 Task: Add a signature Dominique Adams containing Thanks for your assistance, Dominique Adams to email address softage.10@softage.net and add a label Sales projections
Action: Mouse moved to (59, 97)
Screenshot: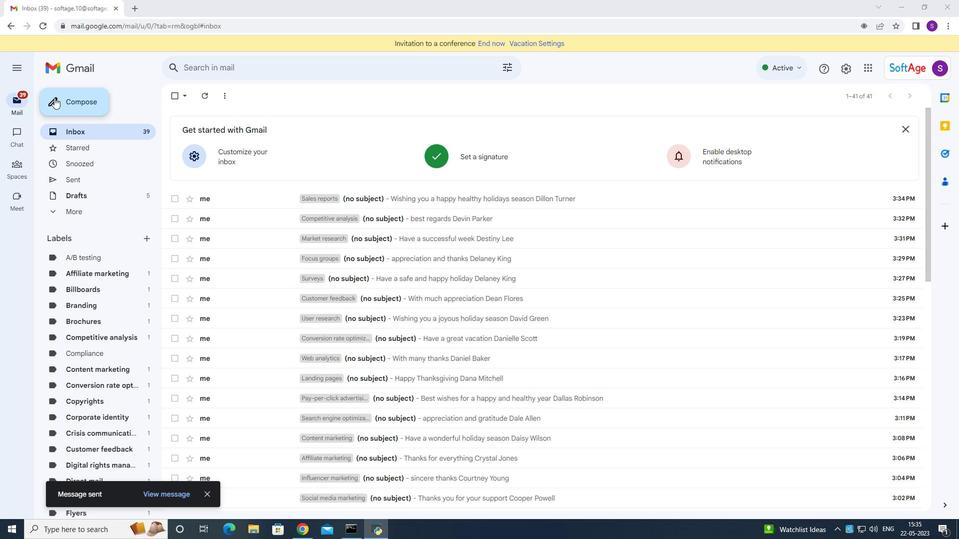 
Action: Mouse pressed left at (59, 97)
Screenshot: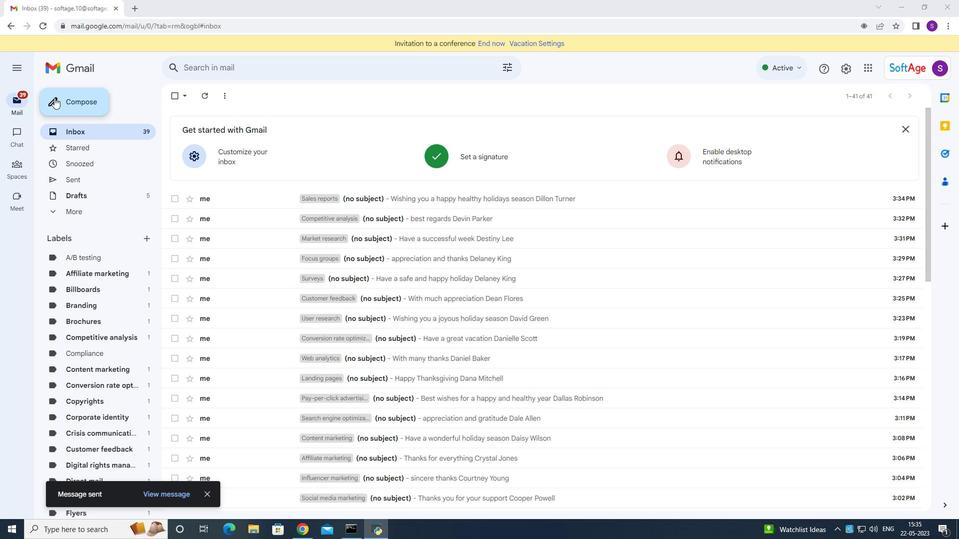 
Action: Mouse moved to (807, 503)
Screenshot: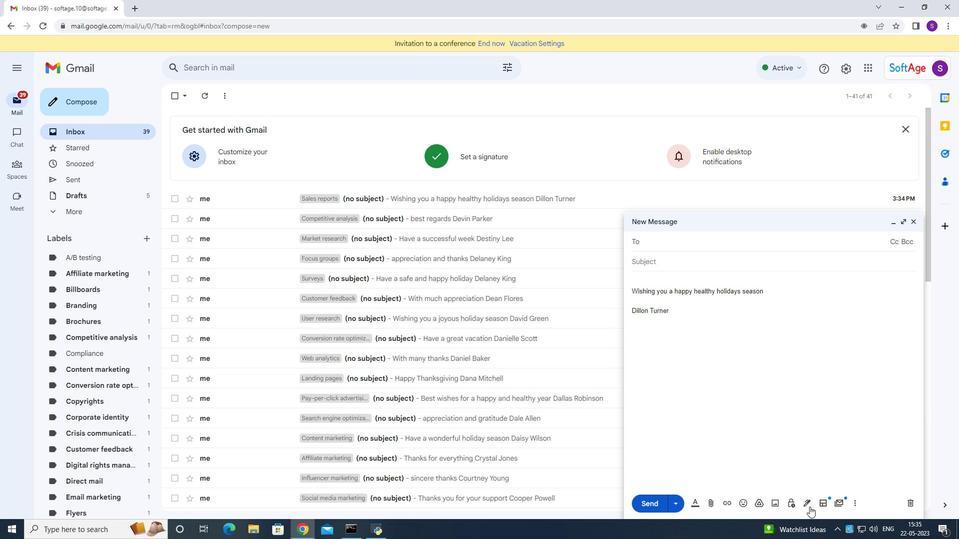
Action: Mouse pressed left at (807, 503)
Screenshot: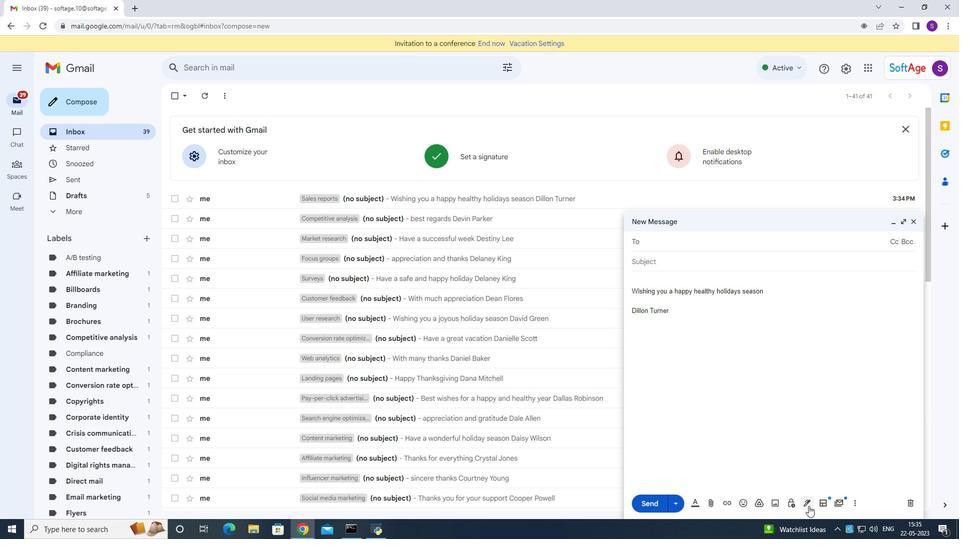 
Action: Mouse moved to (826, 450)
Screenshot: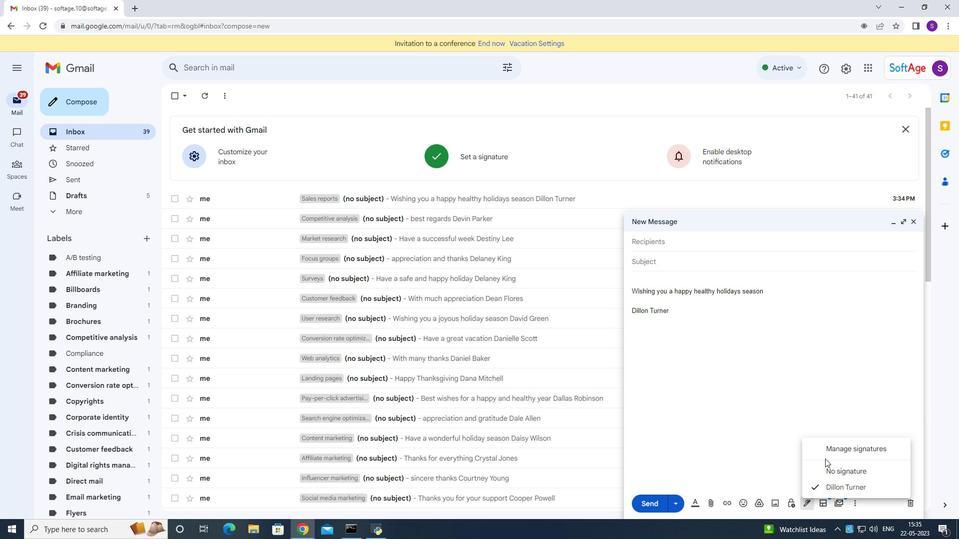 
Action: Mouse pressed left at (826, 450)
Screenshot: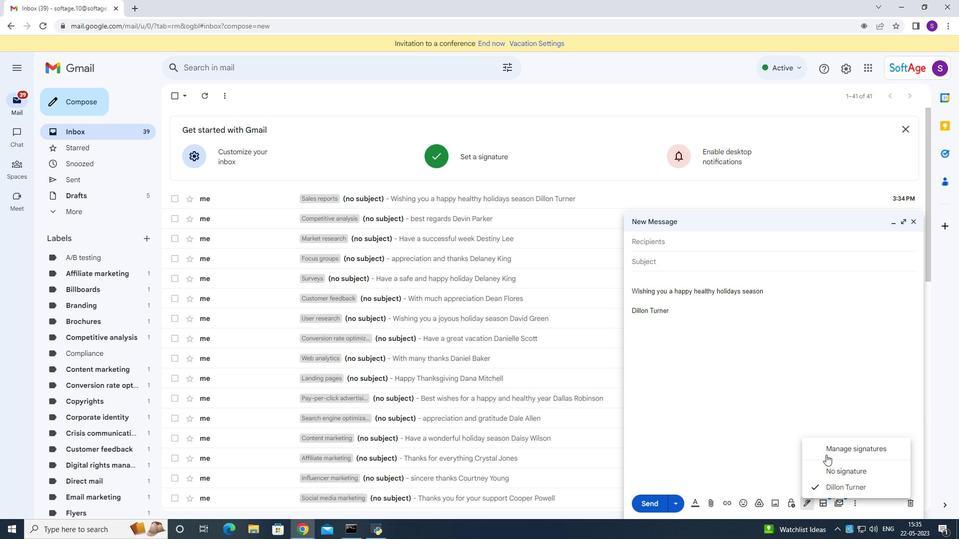
Action: Mouse moved to (481, 323)
Screenshot: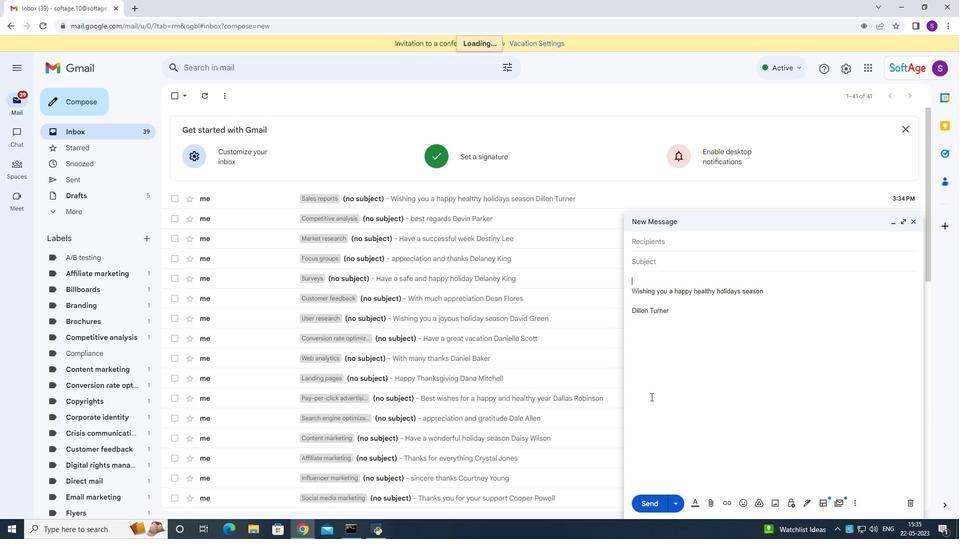 
Action: Mouse scrolled (481, 323) with delta (0, 0)
Screenshot: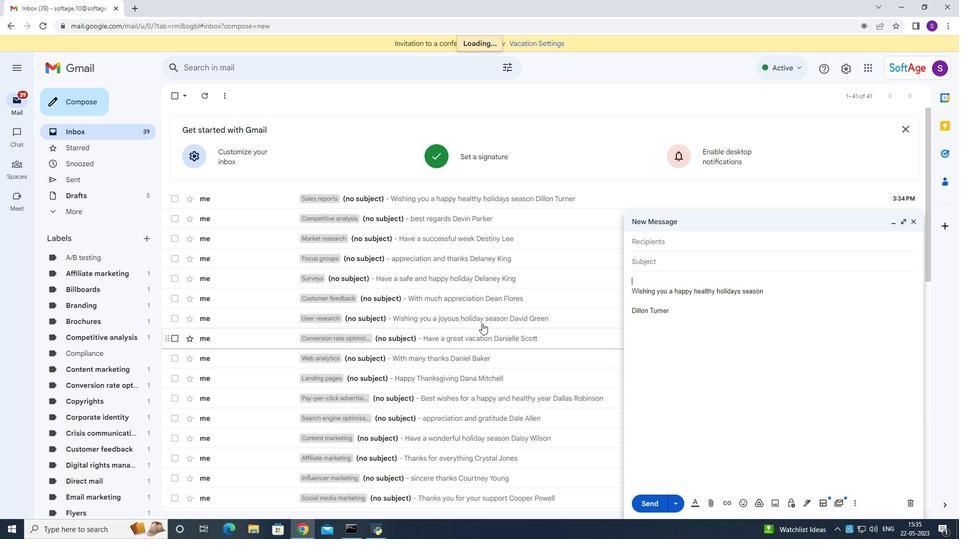 
Action: Mouse scrolled (481, 323) with delta (0, 0)
Screenshot: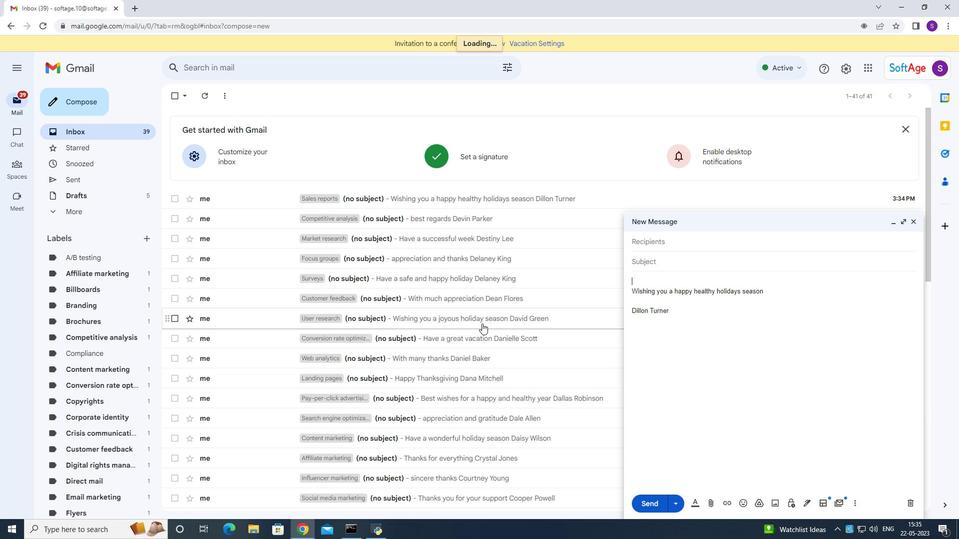 
Action: Mouse scrolled (481, 323) with delta (0, 0)
Screenshot: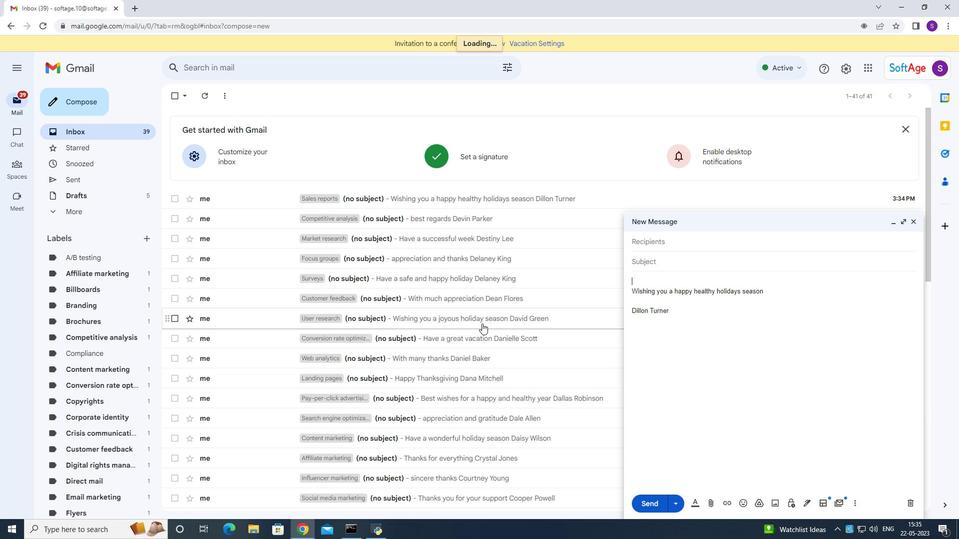 
Action: Mouse scrolled (481, 323) with delta (0, 0)
Screenshot: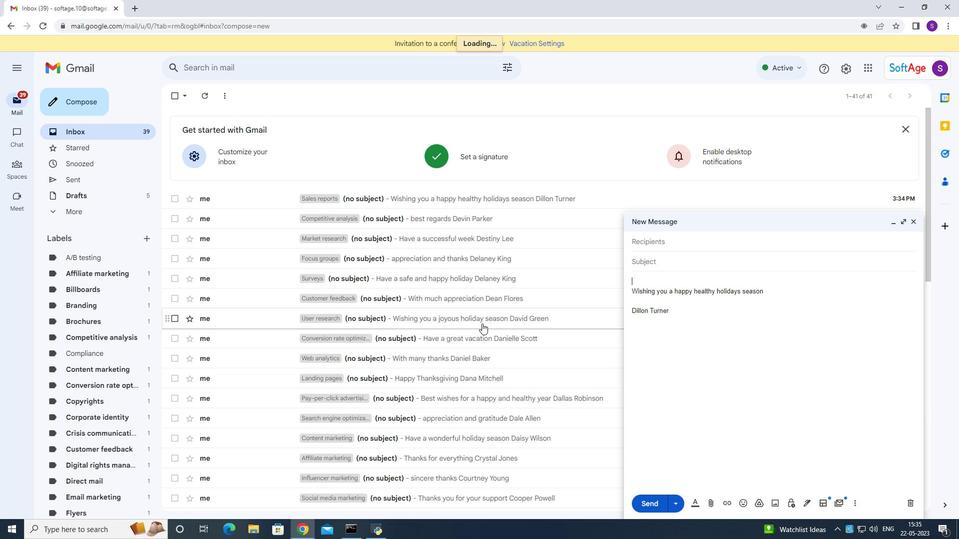 
Action: Mouse scrolled (481, 323) with delta (0, 0)
Screenshot: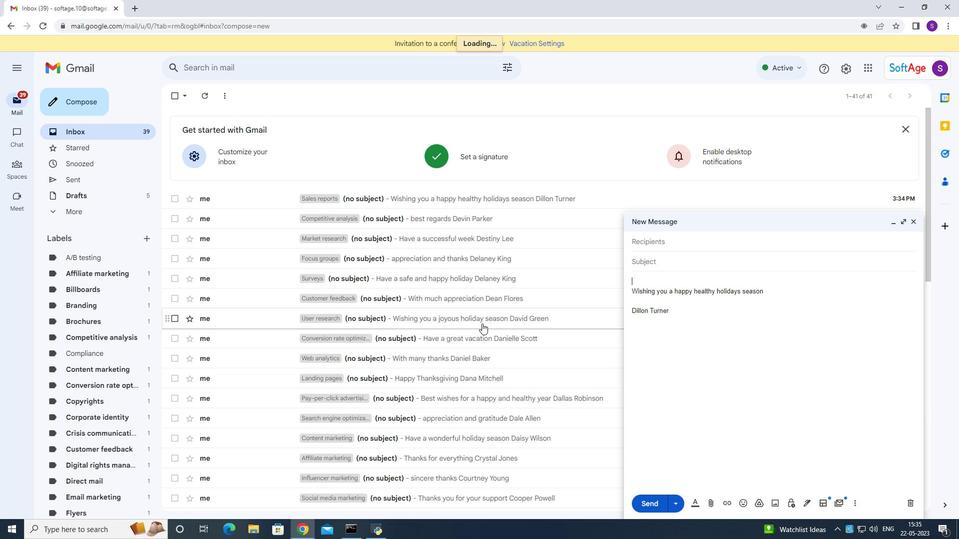 
Action: Mouse scrolled (481, 323) with delta (0, 0)
Screenshot: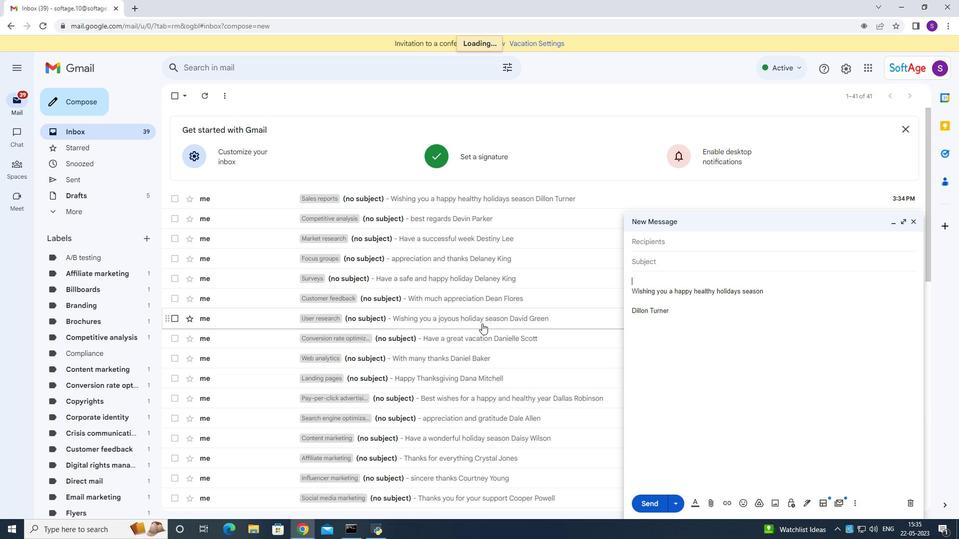 
Action: Mouse moved to (482, 322)
Screenshot: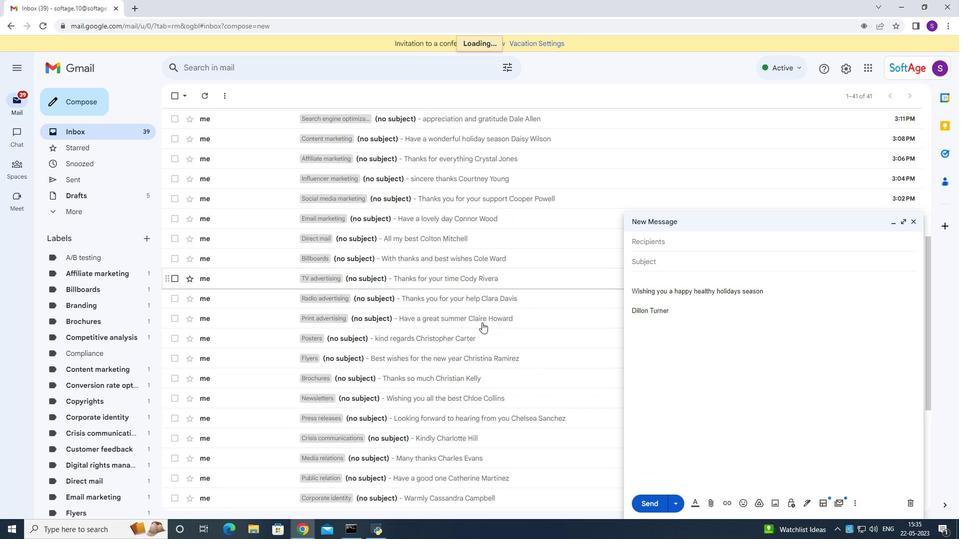
Action: Mouse scrolled (482, 322) with delta (0, 0)
Screenshot: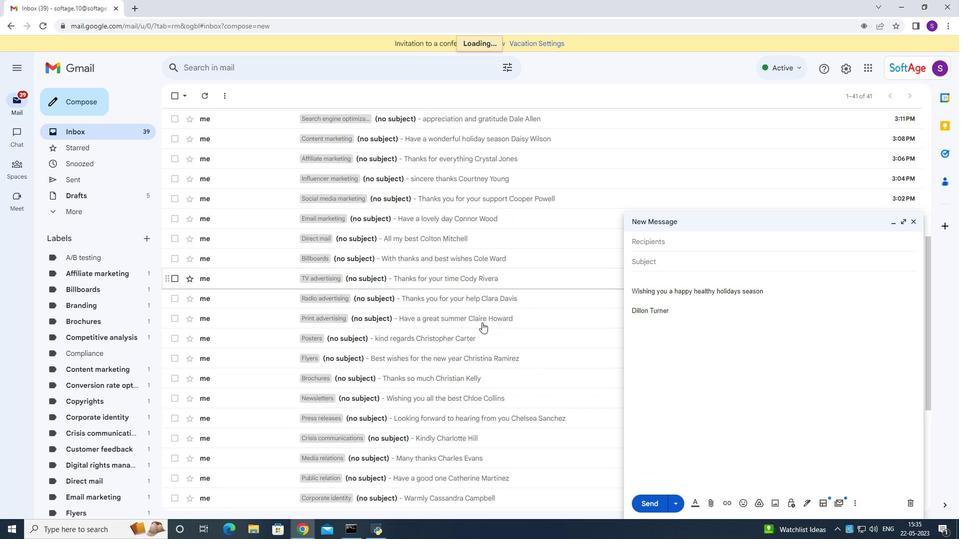 
Action: Mouse scrolled (482, 322) with delta (0, 0)
Screenshot: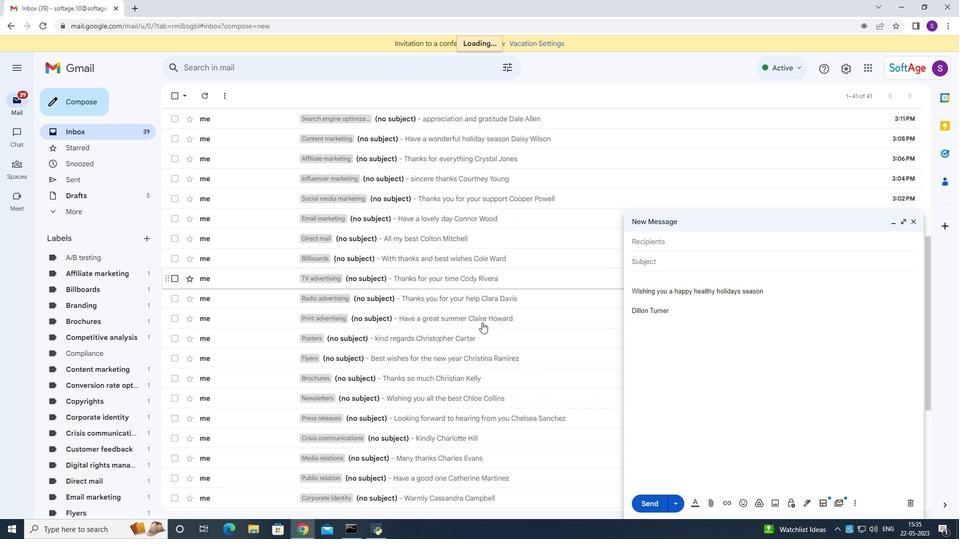 
Action: Mouse scrolled (482, 322) with delta (0, 0)
Screenshot: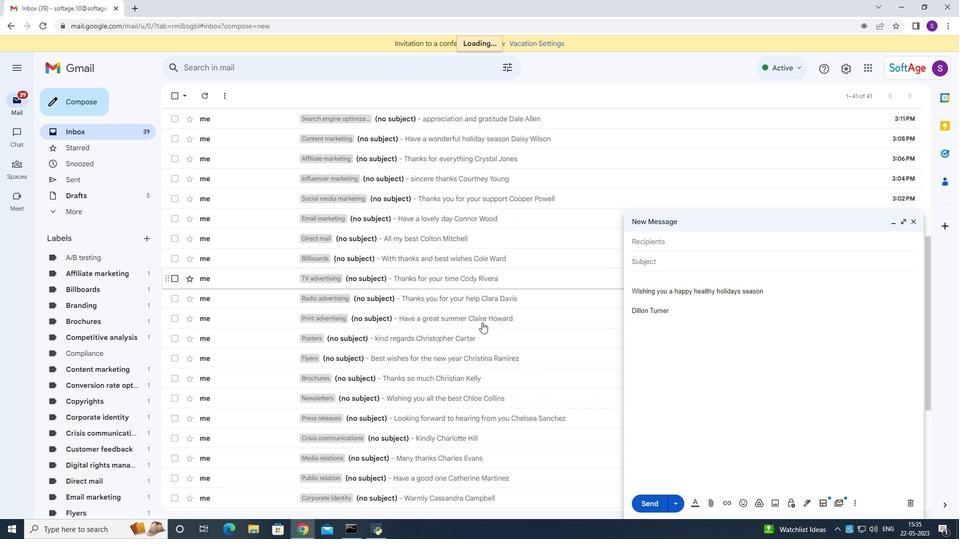 
Action: Mouse scrolled (482, 322) with delta (0, 0)
Screenshot: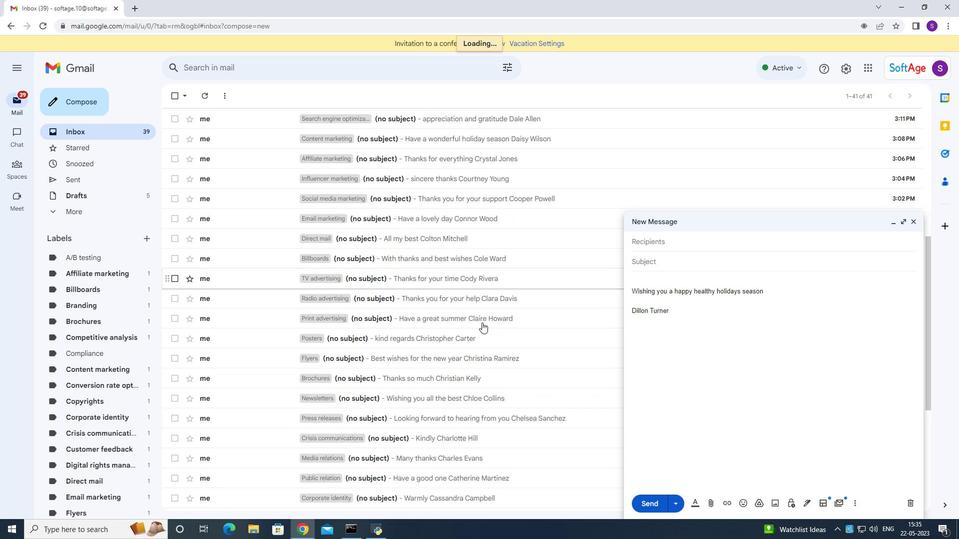 
Action: Mouse scrolled (482, 322) with delta (0, 0)
Screenshot: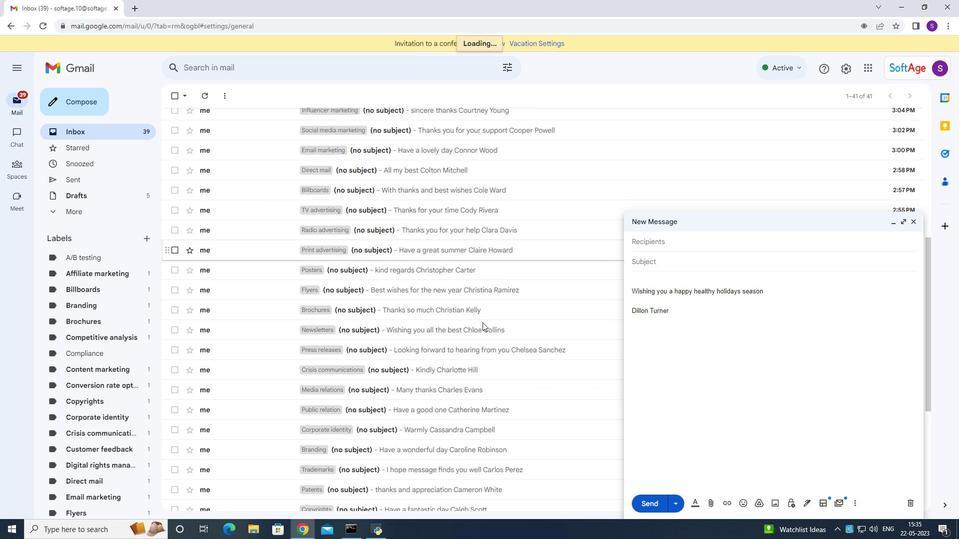 
Action: Mouse scrolled (482, 322) with delta (0, 0)
Screenshot: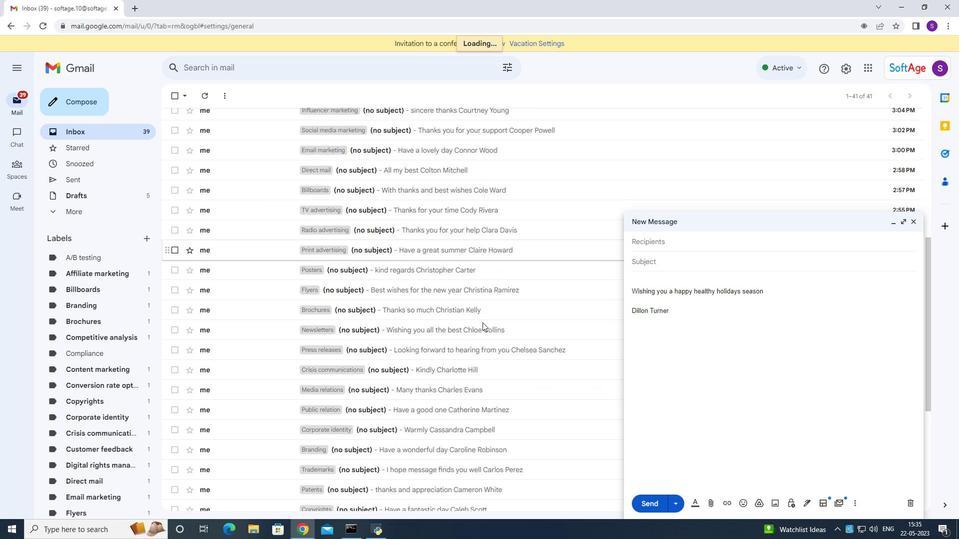 
Action: Mouse scrolled (482, 322) with delta (0, 0)
Screenshot: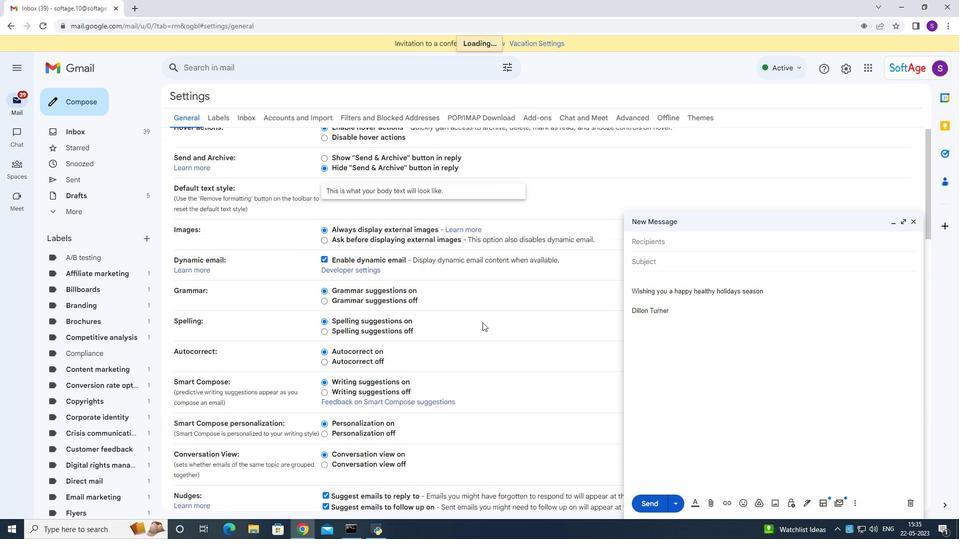 
Action: Mouse scrolled (482, 322) with delta (0, 0)
Screenshot: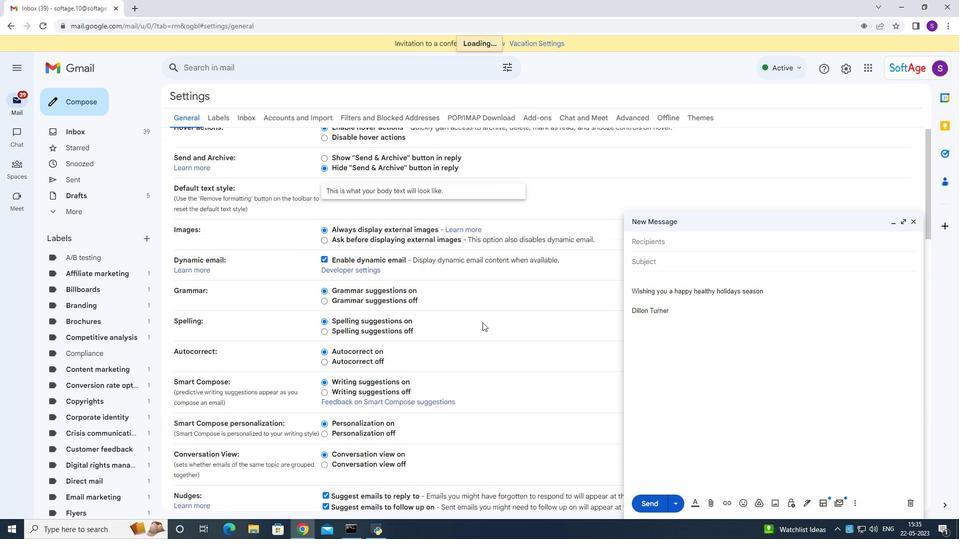 
Action: Mouse scrolled (482, 322) with delta (0, 0)
Screenshot: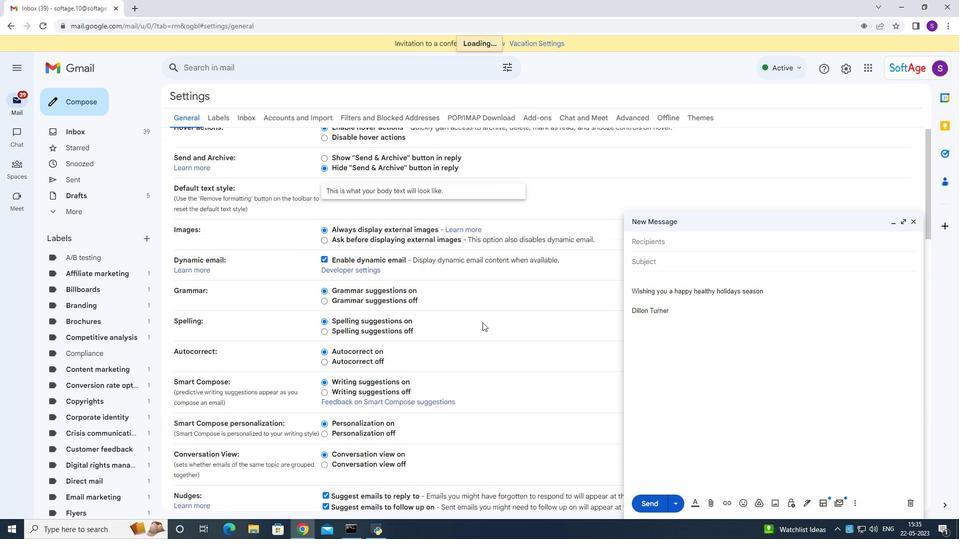 
Action: Mouse scrolled (482, 322) with delta (0, 0)
Screenshot: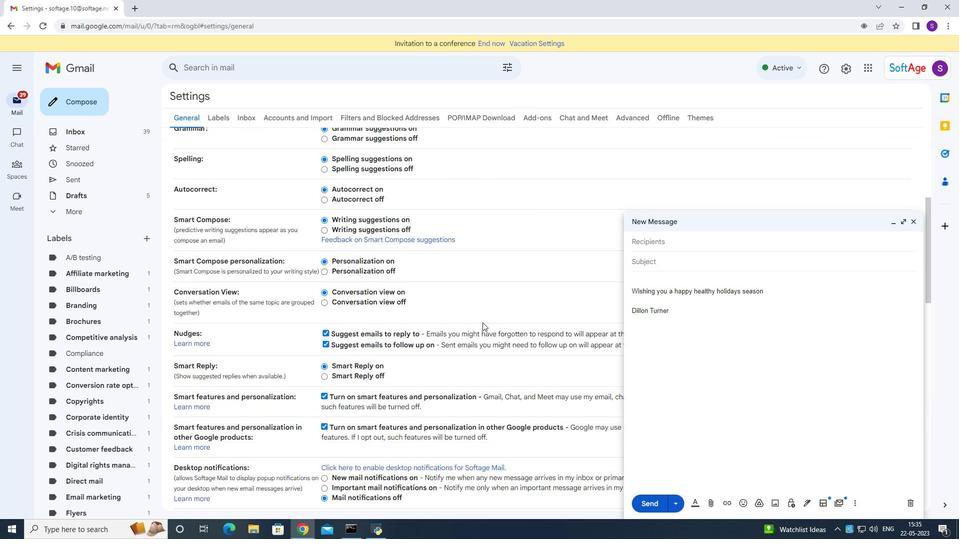 
Action: Mouse scrolled (482, 322) with delta (0, 0)
Screenshot: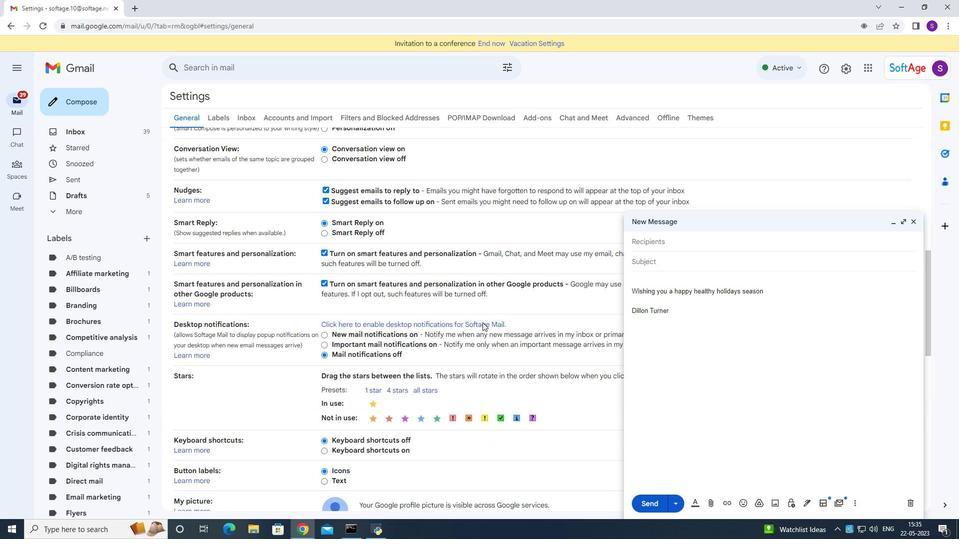 
Action: Mouse scrolled (482, 322) with delta (0, 0)
Screenshot: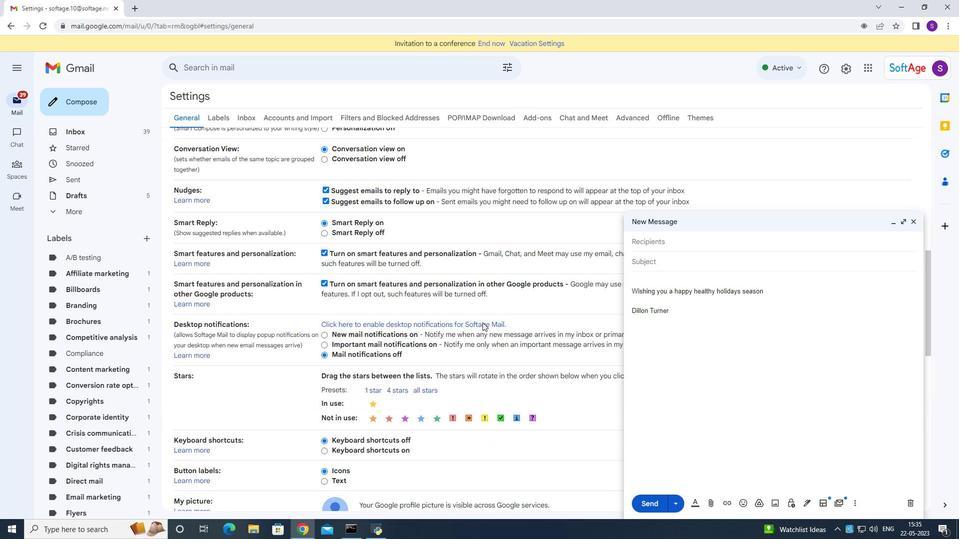 
Action: Mouse scrolled (482, 322) with delta (0, 0)
Screenshot: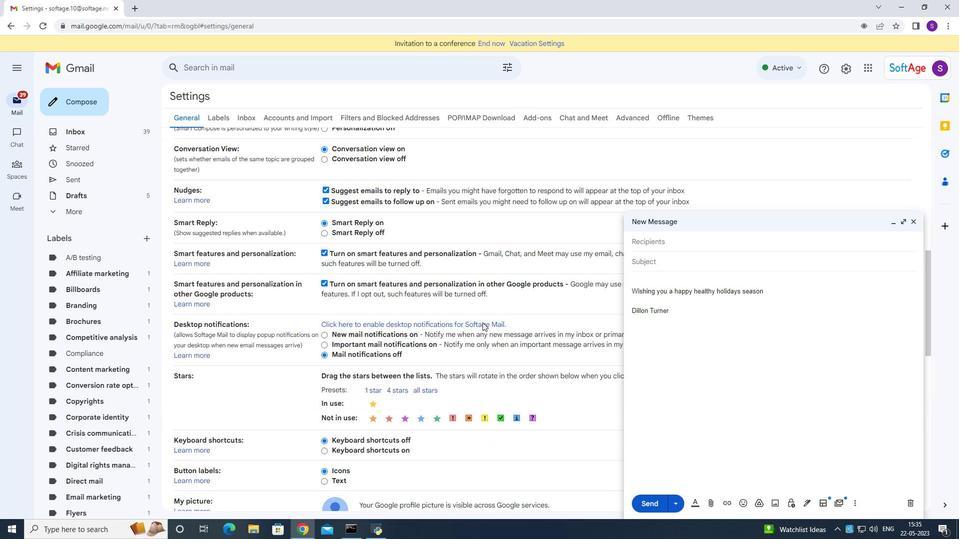 
Action: Mouse scrolled (482, 322) with delta (0, 0)
Screenshot: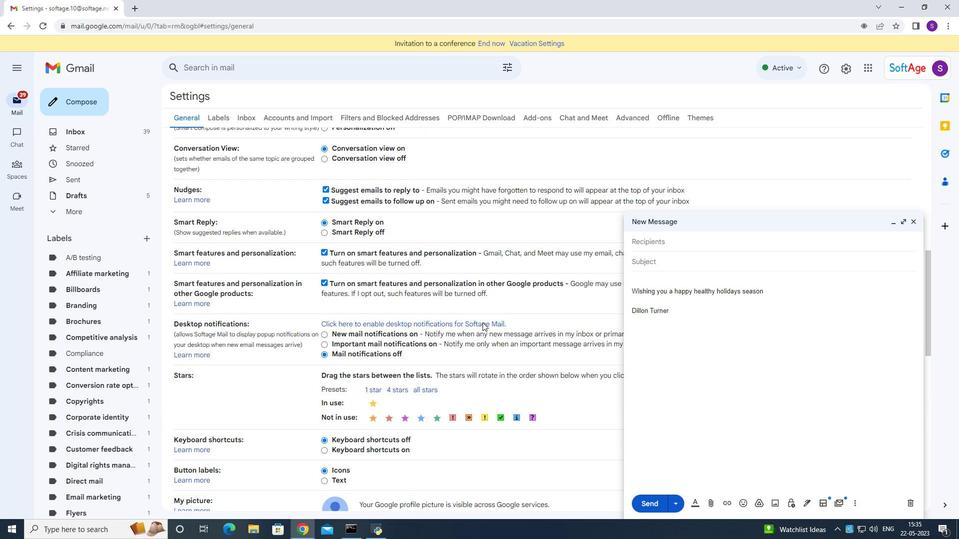 
Action: Mouse scrolled (482, 322) with delta (0, 0)
Screenshot: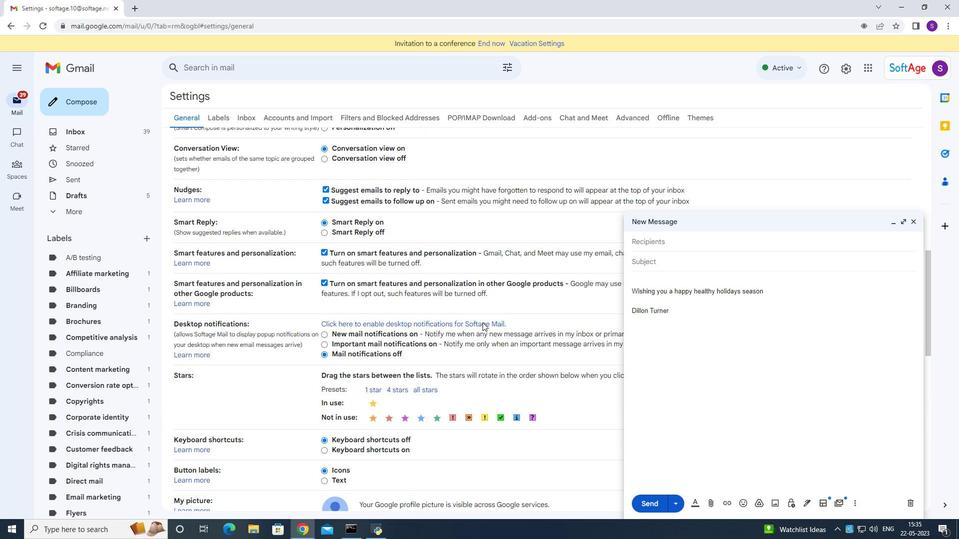 
Action: Mouse scrolled (482, 322) with delta (0, 0)
Screenshot: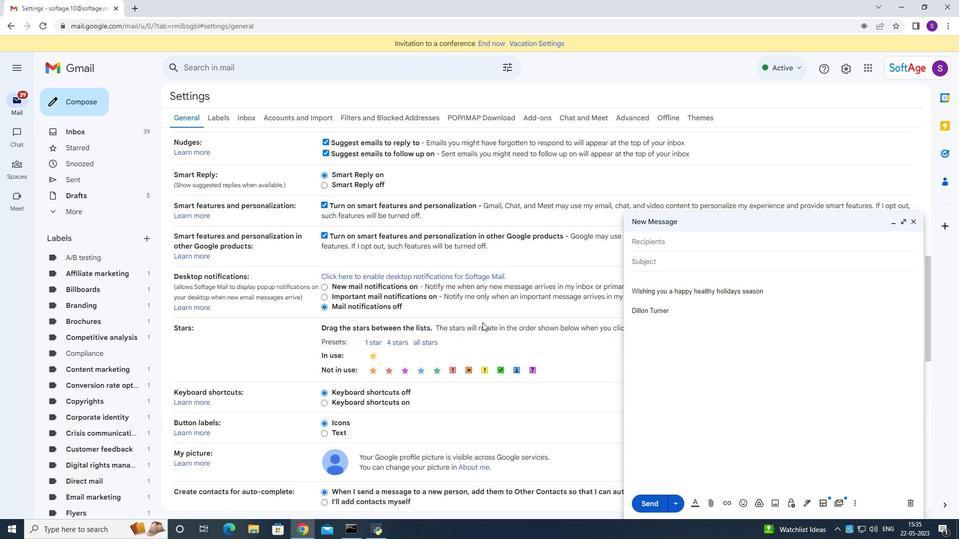 
Action: Mouse scrolled (482, 322) with delta (0, 0)
Screenshot: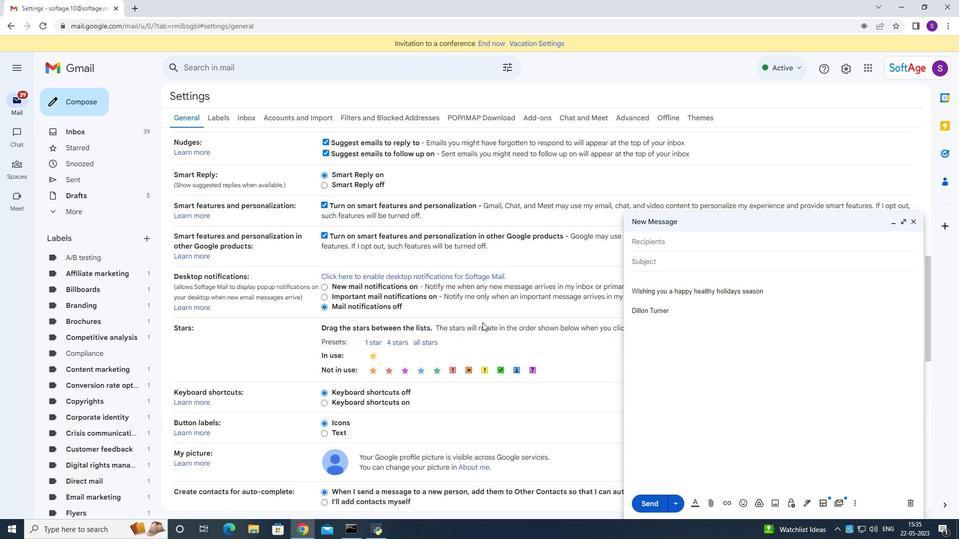 
Action: Mouse moved to (407, 182)
Screenshot: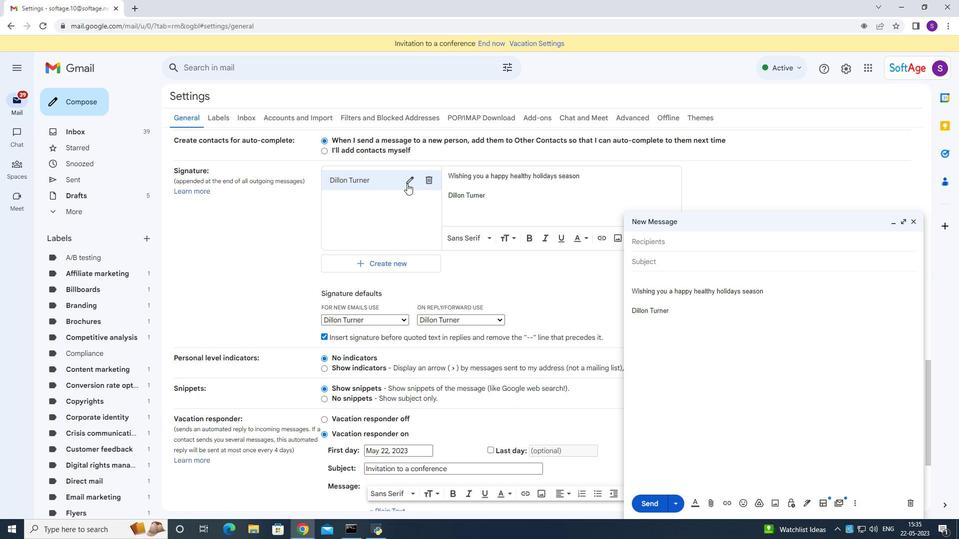 
Action: Mouse pressed left at (407, 182)
Screenshot: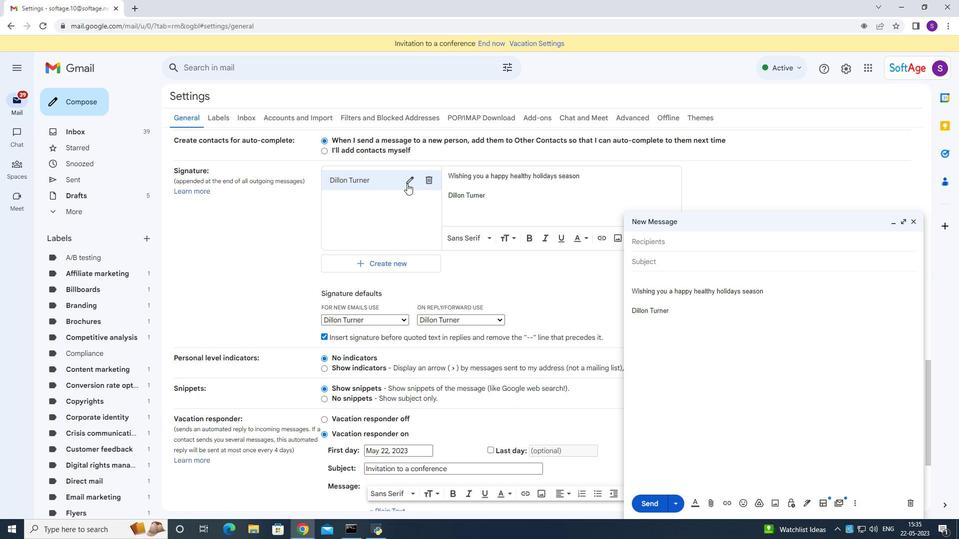 
Action: Mouse moved to (408, 182)
Screenshot: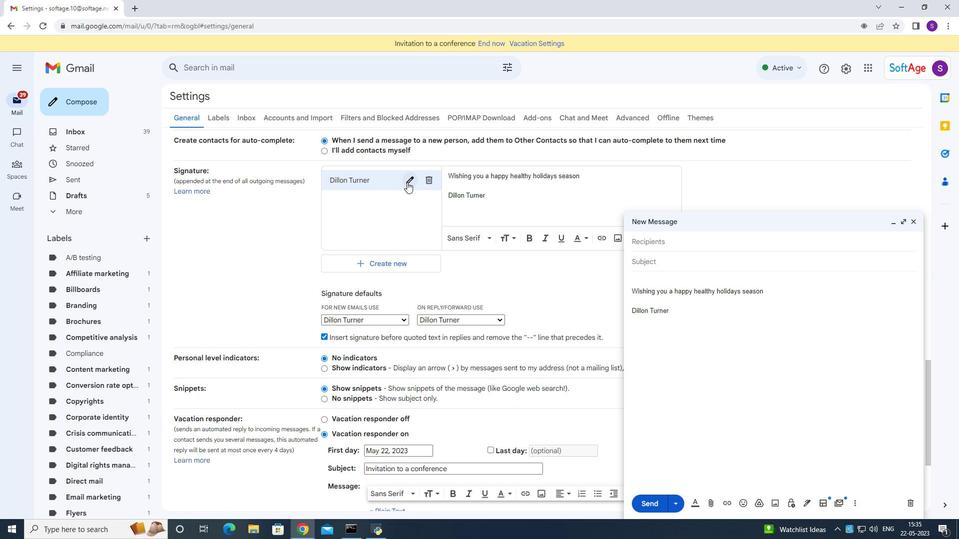 
Action: Key pressed ctrl+A<Key.backspace><Key.shift><Key.shift><Key.shift><Key.shift><Key.shift><Key.shift><Key.shift><Key.shift><Key.shift><Key.shift><Key.shift><Key.shift><Key.shift><Key.shift><Key.shift><Key.shift><Key.shift><Key.shift>
Screenshot: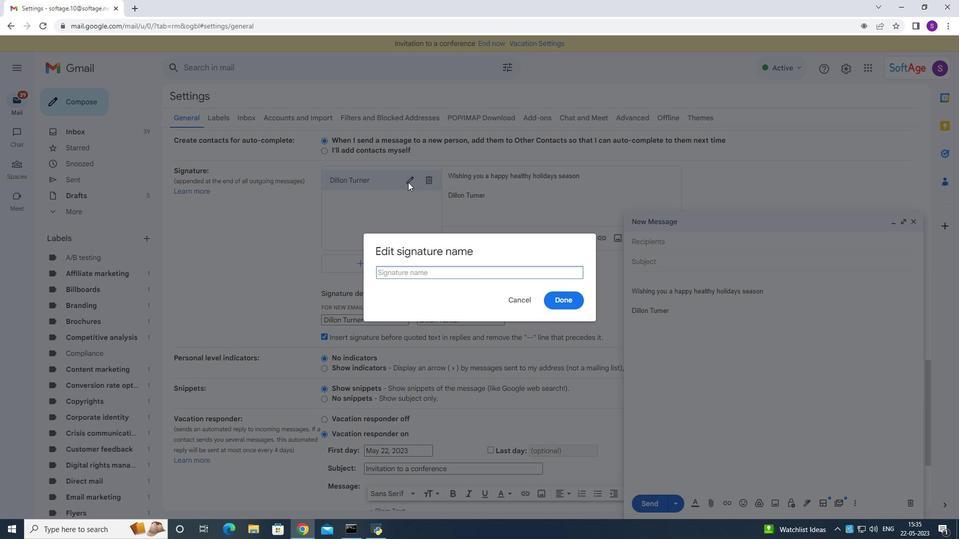 
Action: Mouse moved to (408, 181)
Screenshot: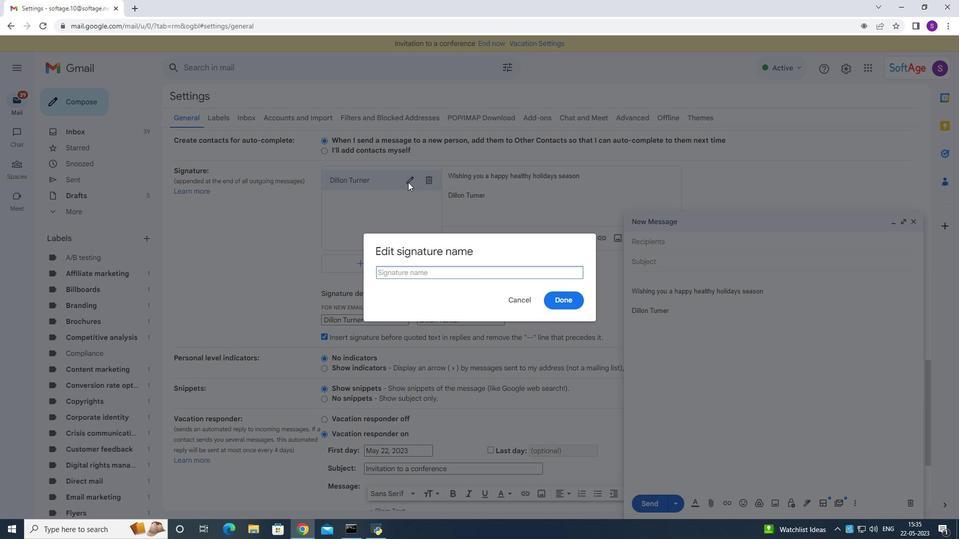 
Action: Key pressed <Key.shift><Key.shift><Key.shift><Key.shift><Key.shift><Key.shift>Dominique<Key.space><Key.shift>Adams<Key.space>
Screenshot: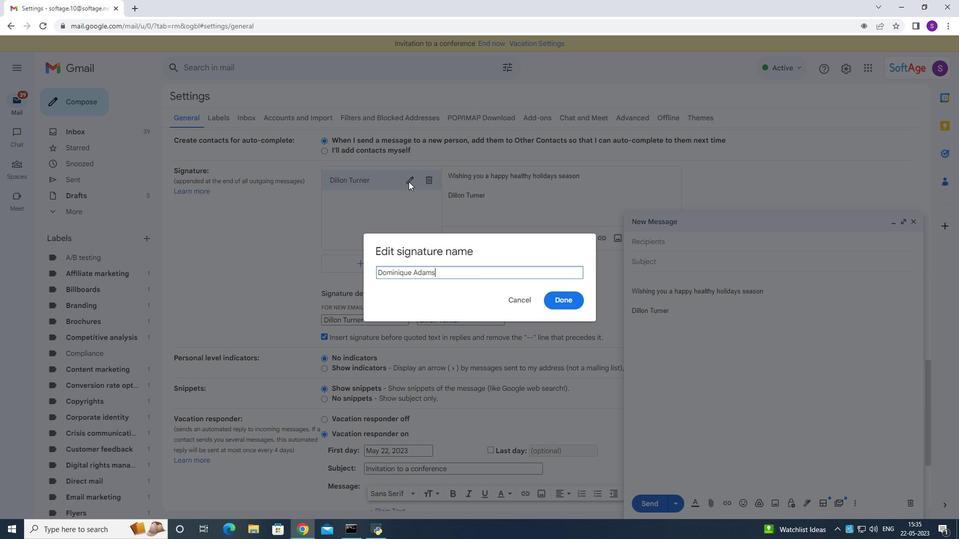 
Action: Mouse moved to (572, 301)
Screenshot: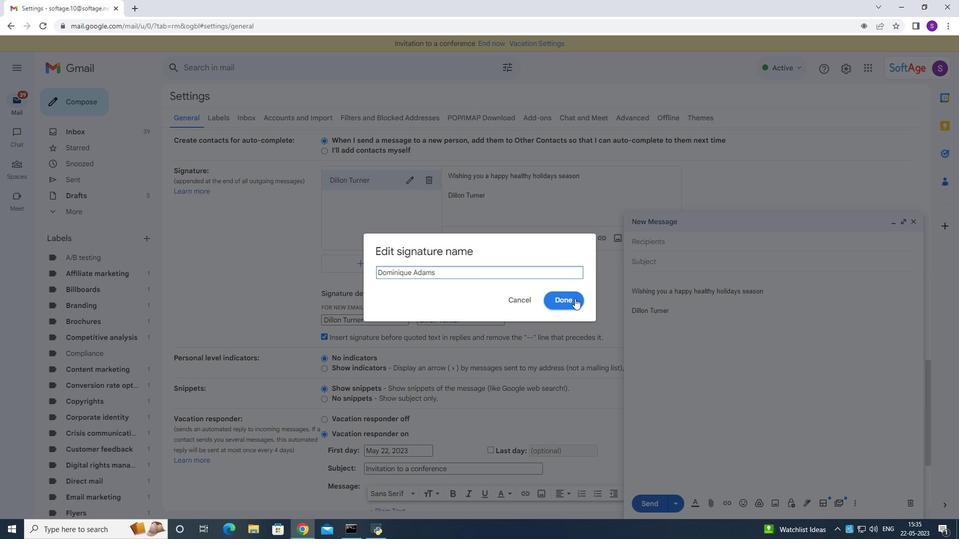 
Action: Mouse pressed left at (572, 301)
Screenshot: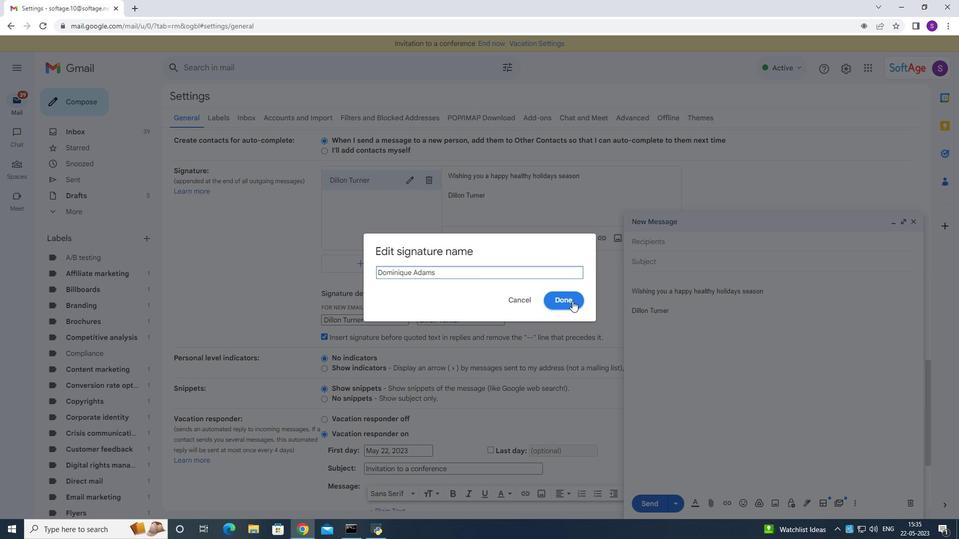 
Action: Mouse moved to (565, 245)
Screenshot: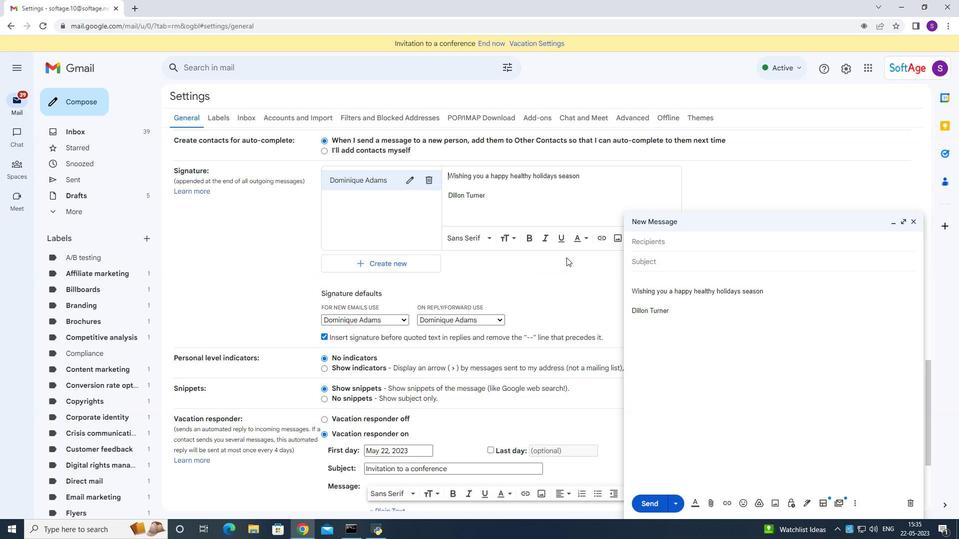 
Action: Mouse pressed left at (565, 245)
Screenshot: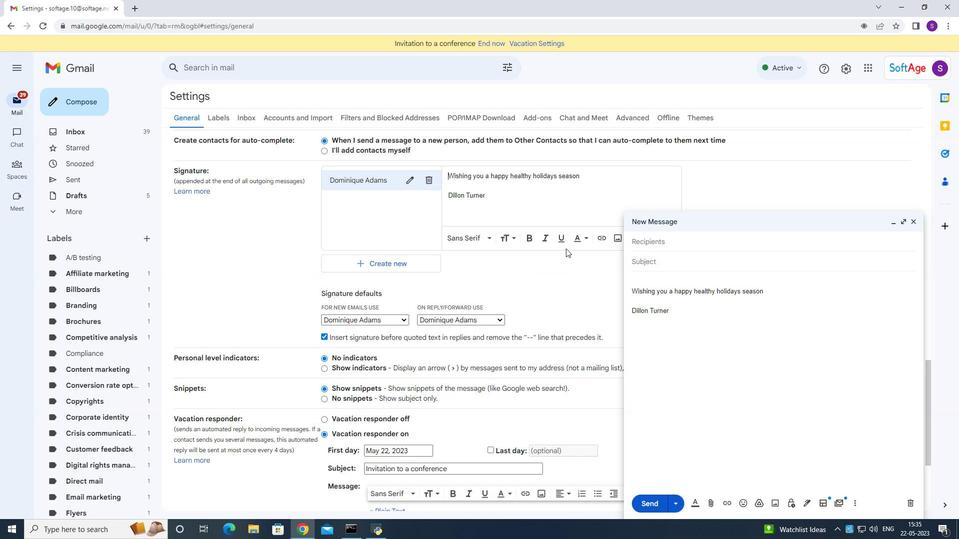 
Action: Mouse moved to (565, 202)
Screenshot: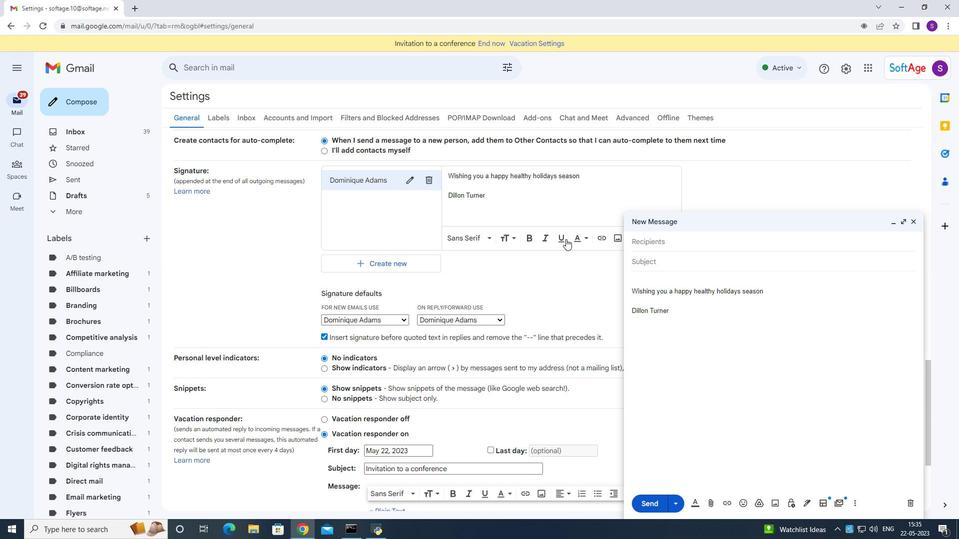 
Action: Mouse pressed left at (565, 202)
Screenshot: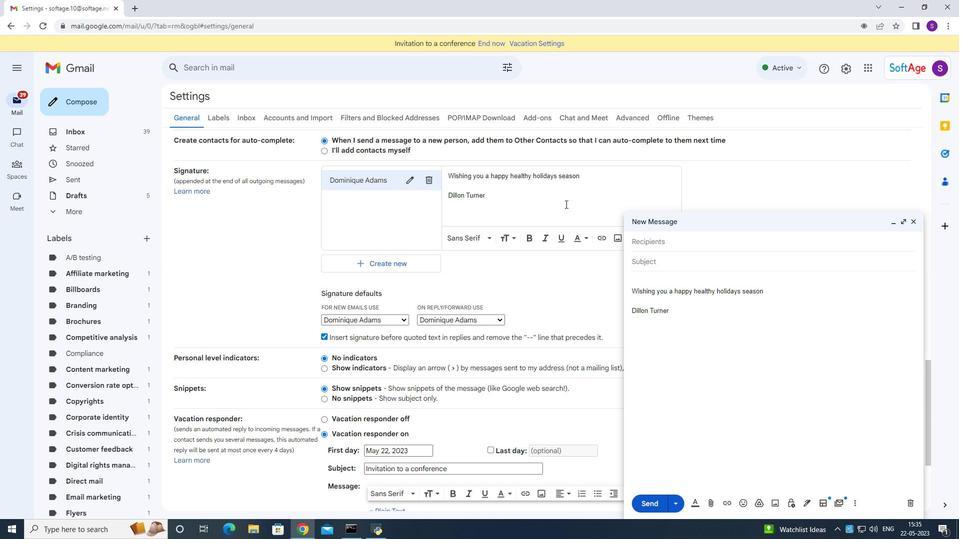 
Action: Key pressed <Key.backspace>ctrl+A<Key.backspace><Key.shift><Key.shift><Key.shift><Key.shift><Key.shift><Key.shift>Thanks<Key.space>for<Key.space>your<Key.space><Key.shift>assistance<Key.space><Key.enter><Key.enter><Key.shift><Key.shift><Key.shift><Key.shift><Key.shift><Key.shift><Key.shift>Dominique<Key.space><Key.shift>Adams<Key.space>
Screenshot: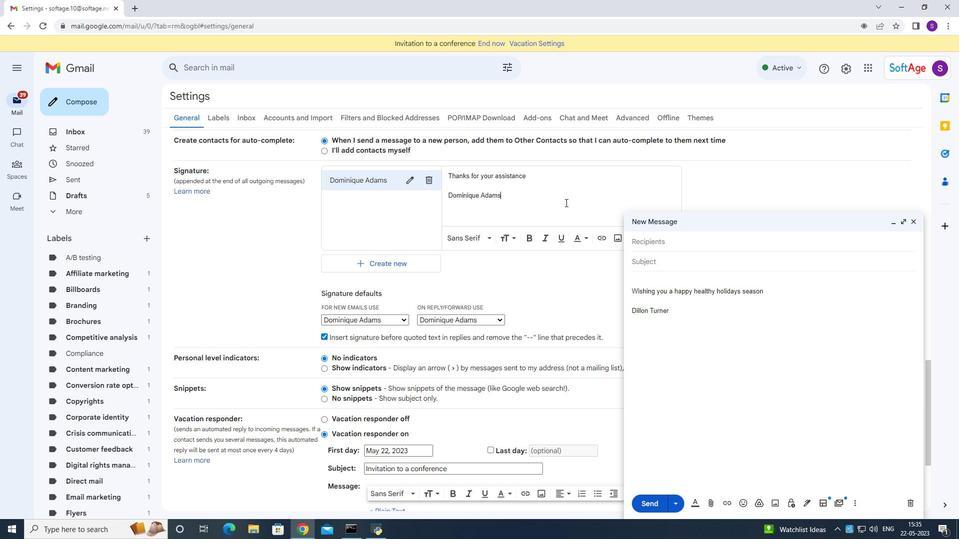 
Action: Mouse moved to (545, 217)
Screenshot: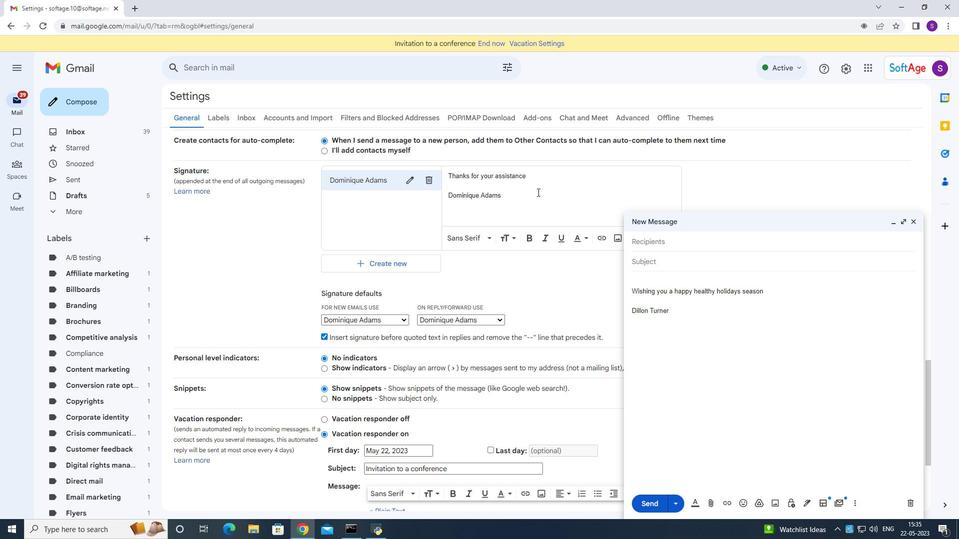 
Action: Mouse scrolled (545, 217) with delta (0, 0)
Screenshot: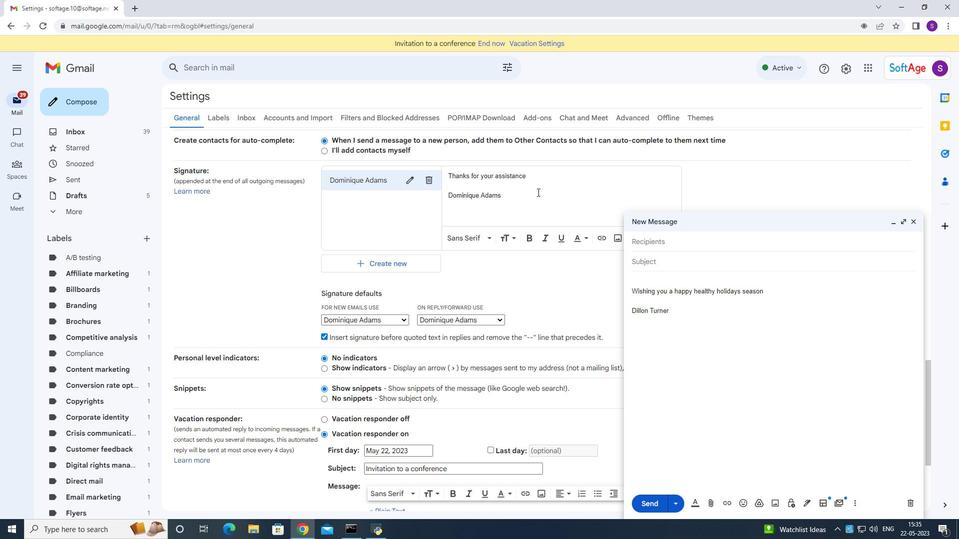 
Action: Mouse moved to (547, 222)
Screenshot: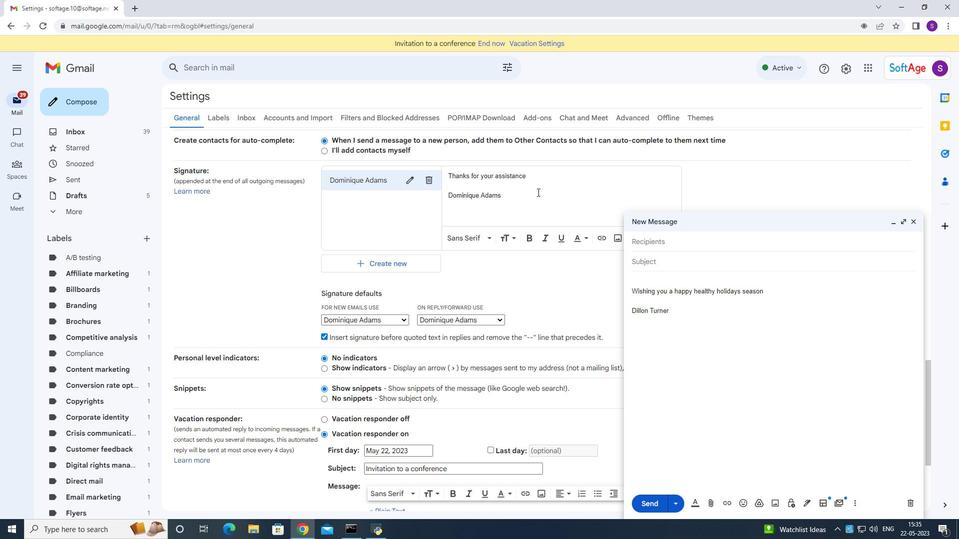 
Action: Mouse scrolled (547, 222) with delta (0, 0)
Screenshot: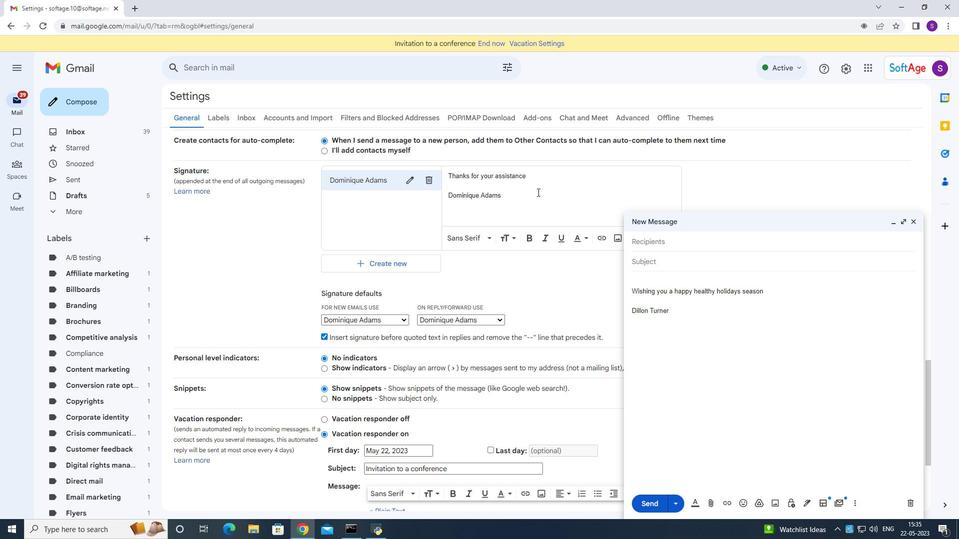 
Action: Mouse moved to (548, 231)
Screenshot: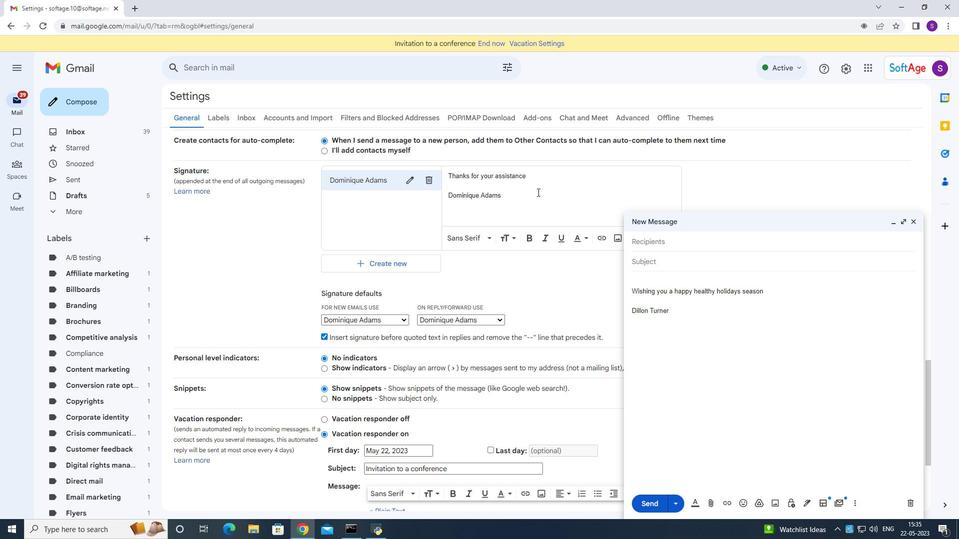 
Action: Mouse scrolled (548, 223) with delta (0, 0)
Screenshot: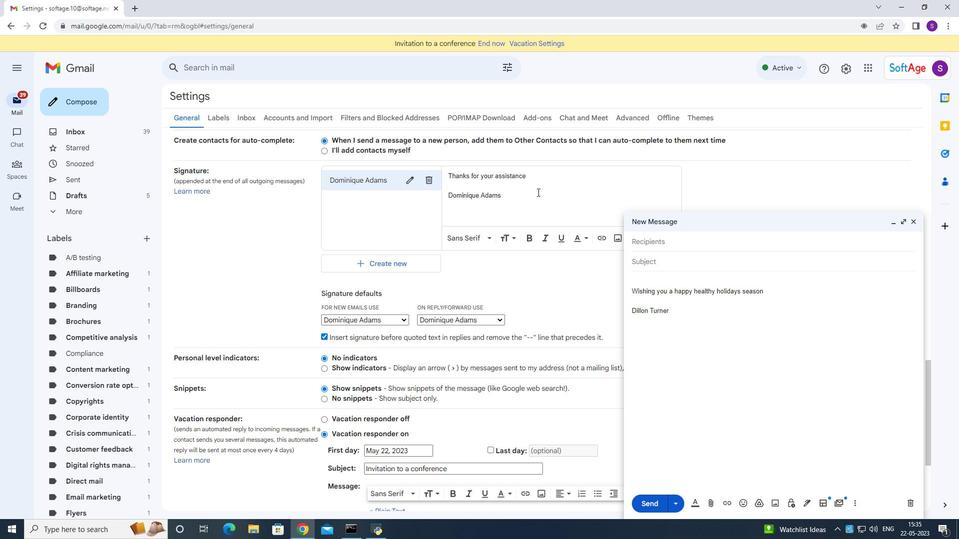 
Action: Mouse moved to (911, 218)
Screenshot: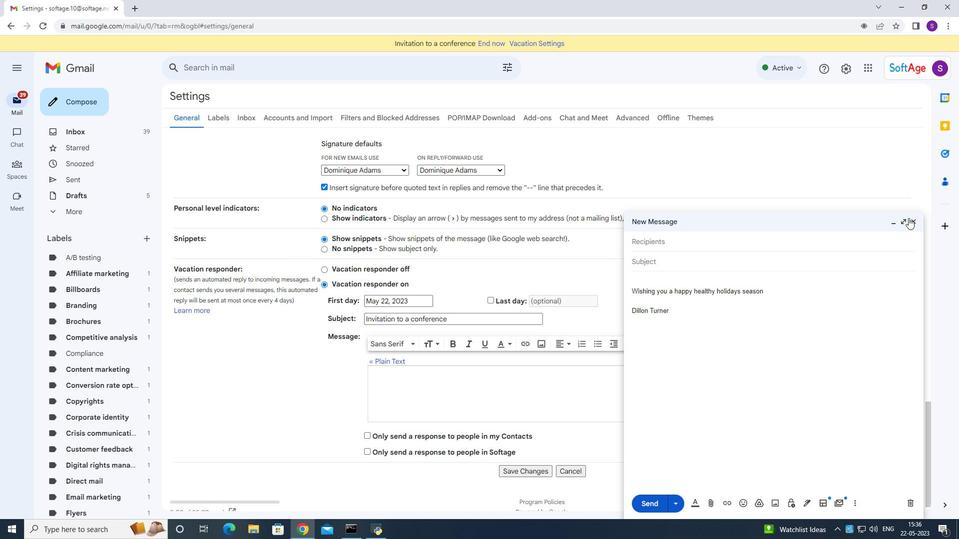 
Action: Mouse pressed left at (911, 218)
Screenshot: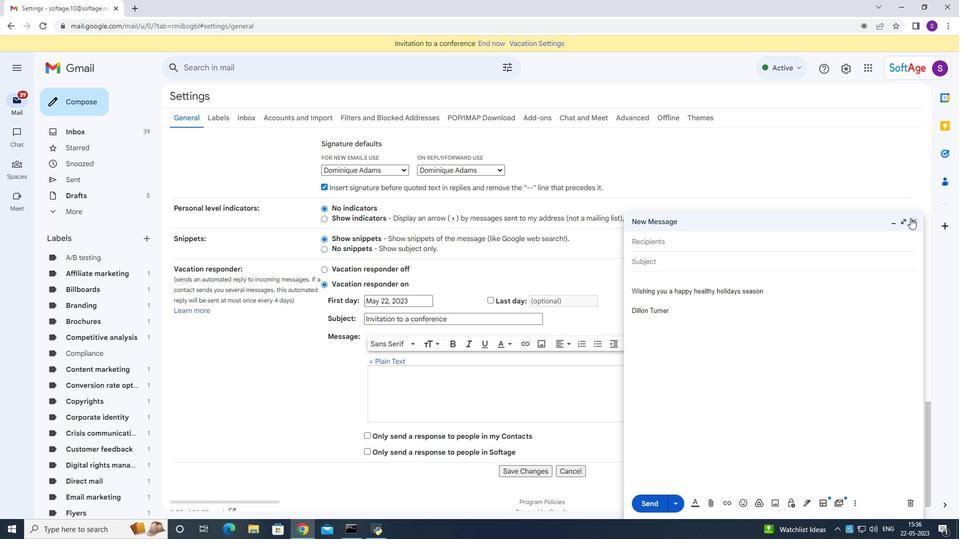 
Action: Mouse moved to (583, 283)
Screenshot: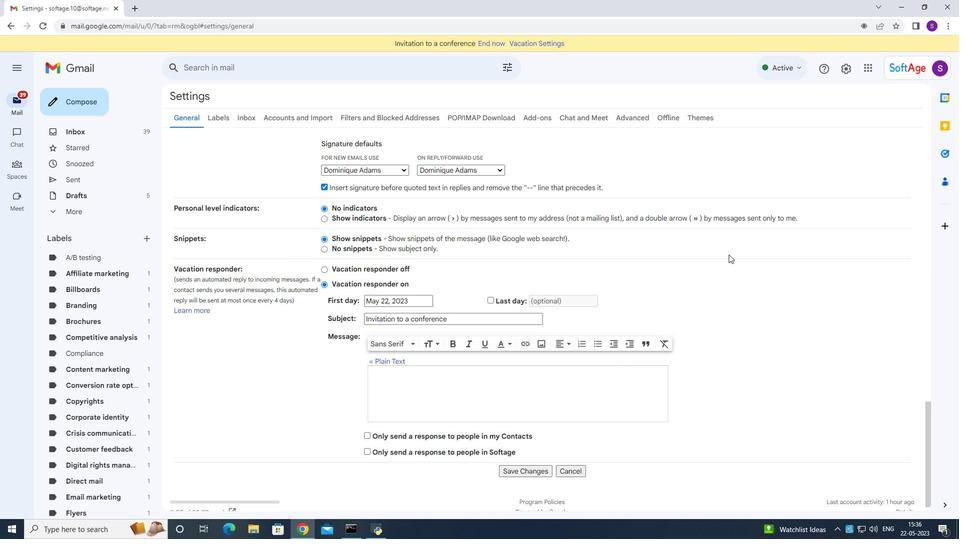 
Action: Mouse scrolled (583, 282) with delta (0, 0)
Screenshot: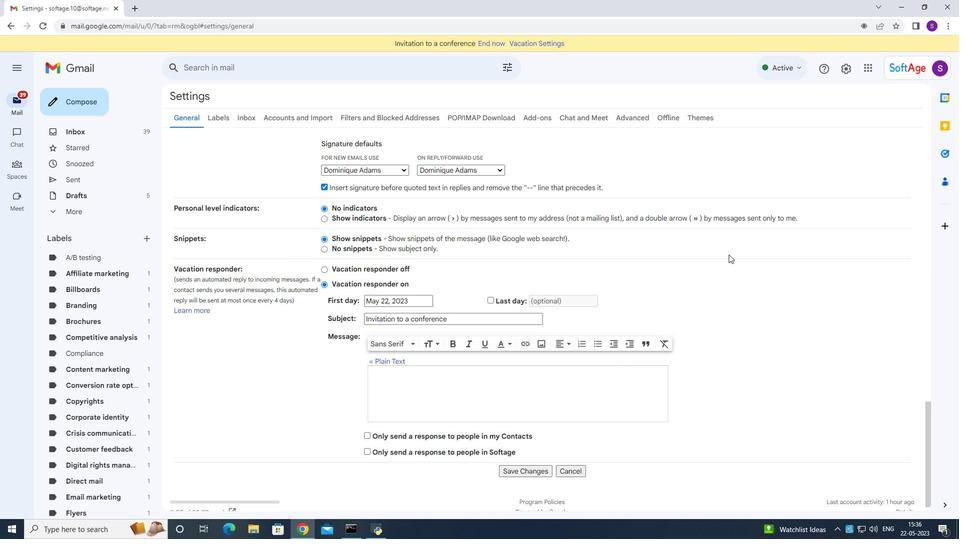 
Action: Mouse moved to (583, 284)
Screenshot: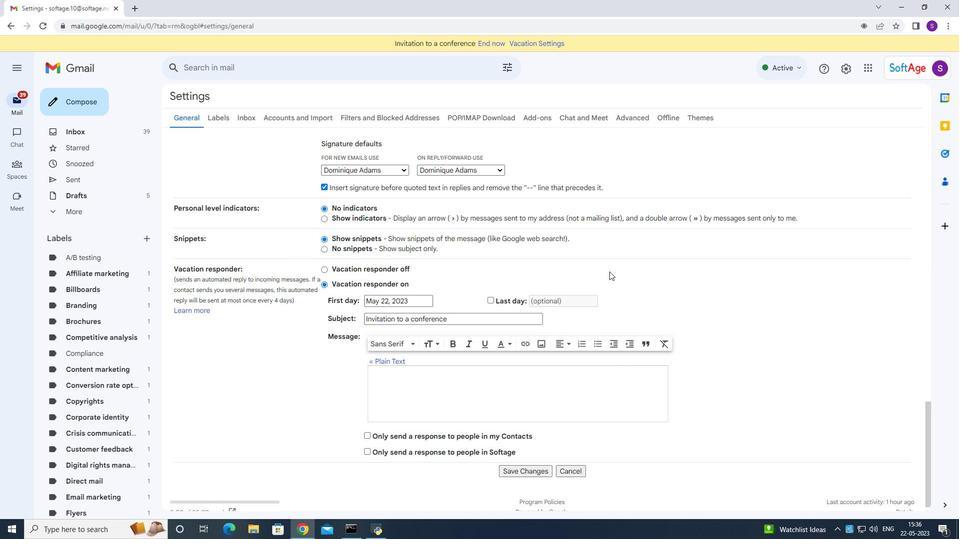 
Action: Mouse scrolled (583, 284) with delta (0, 0)
Screenshot: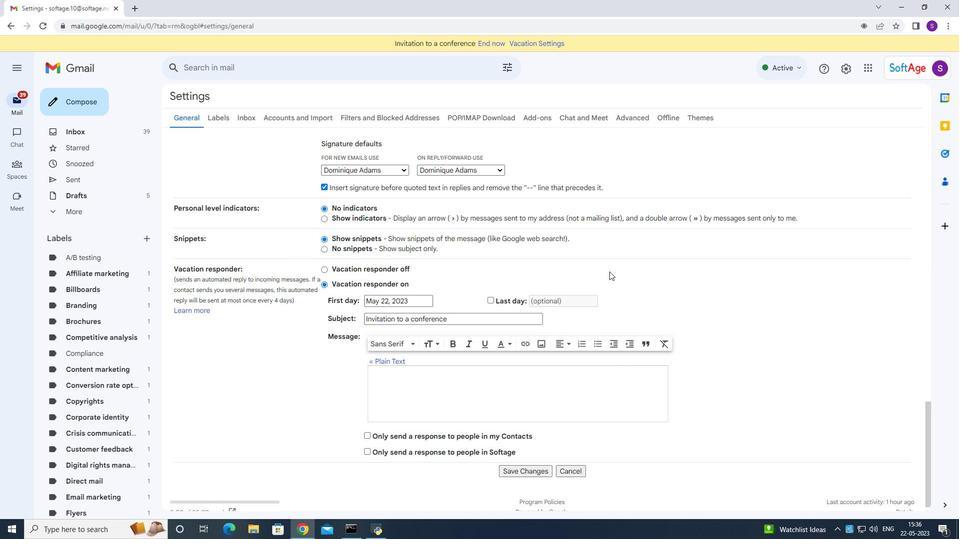 
Action: Mouse scrolled (583, 284) with delta (0, 0)
Screenshot: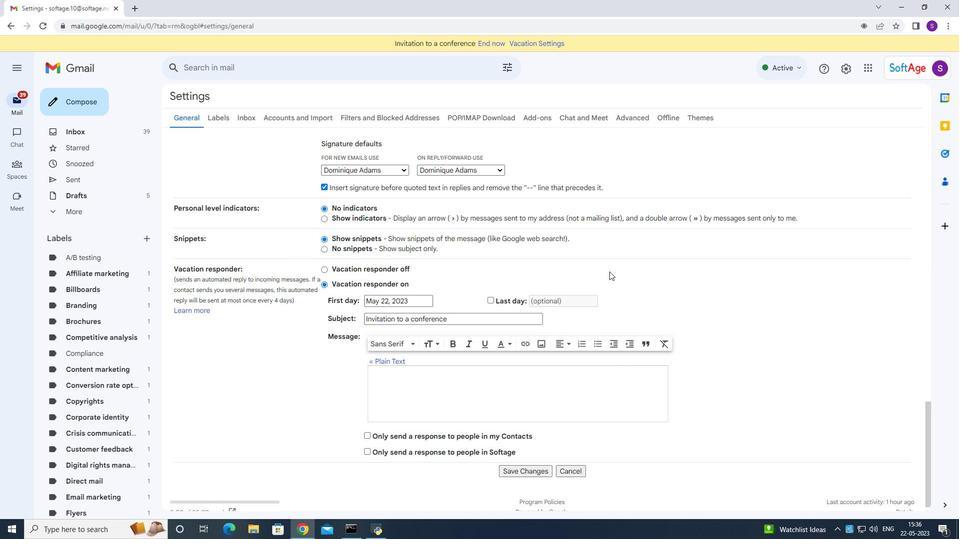 
Action: Mouse scrolled (583, 284) with delta (0, 0)
Screenshot: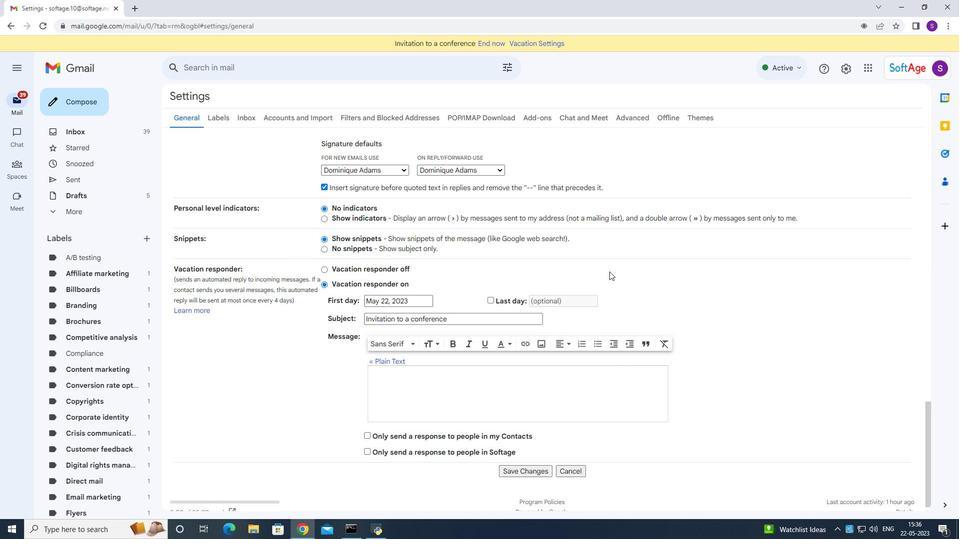 
Action: Mouse moved to (582, 285)
Screenshot: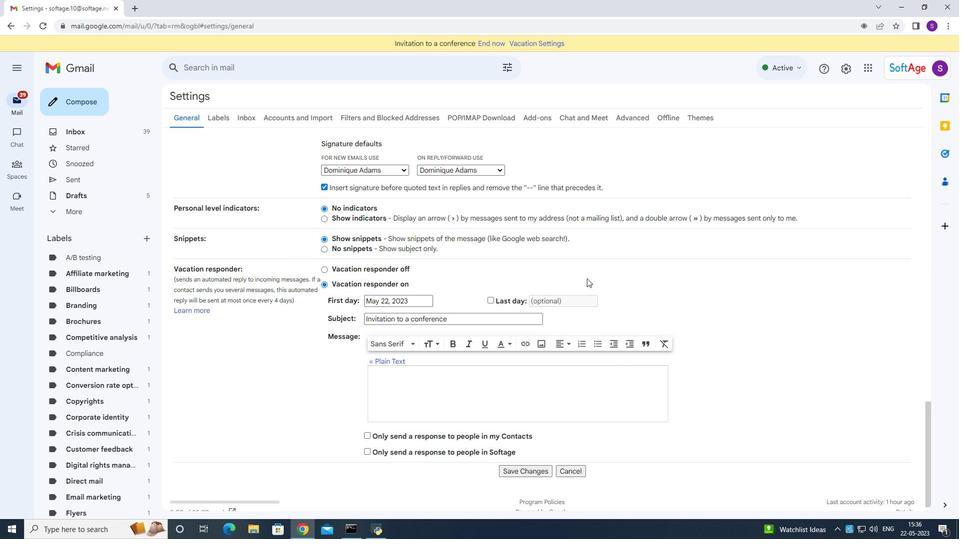 
Action: Mouse scrolled (582, 284) with delta (0, 0)
Screenshot: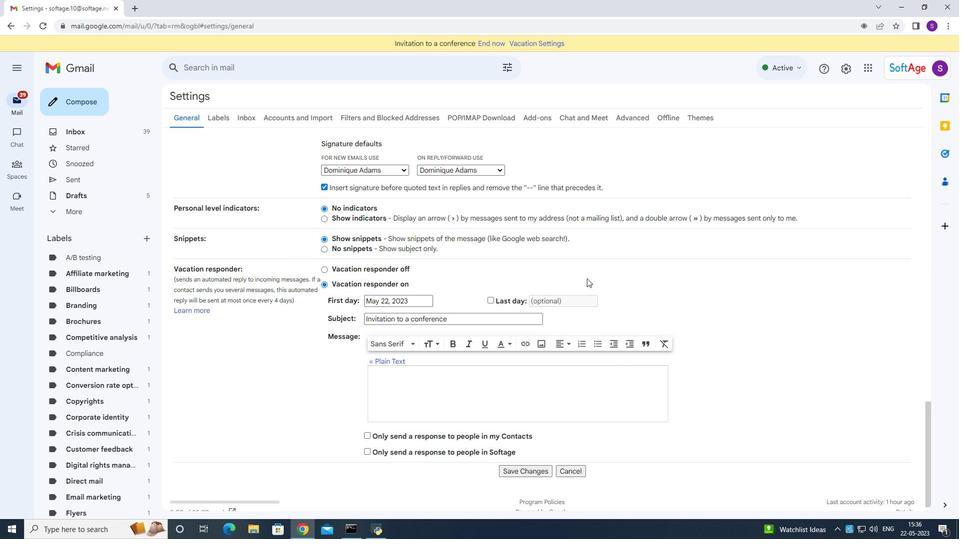
Action: Mouse moved to (512, 456)
Screenshot: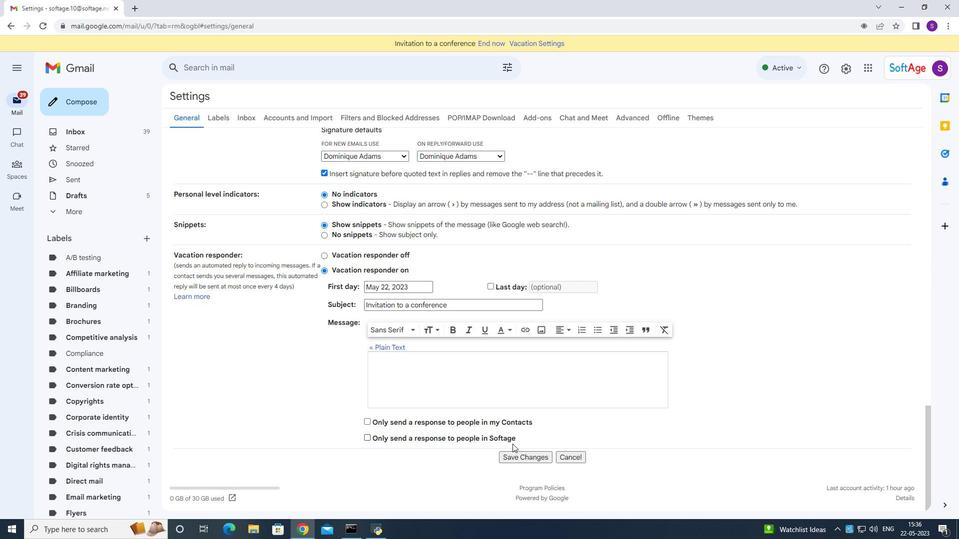 
Action: Mouse pressed left at (512, 456)
Screenshot: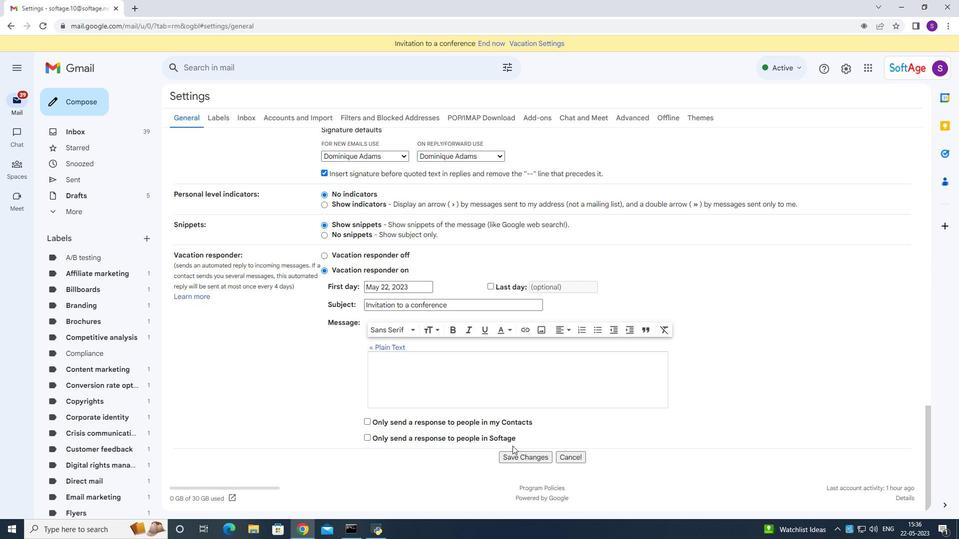 
Action: Mouse moved to (538, 257)
Screenshot: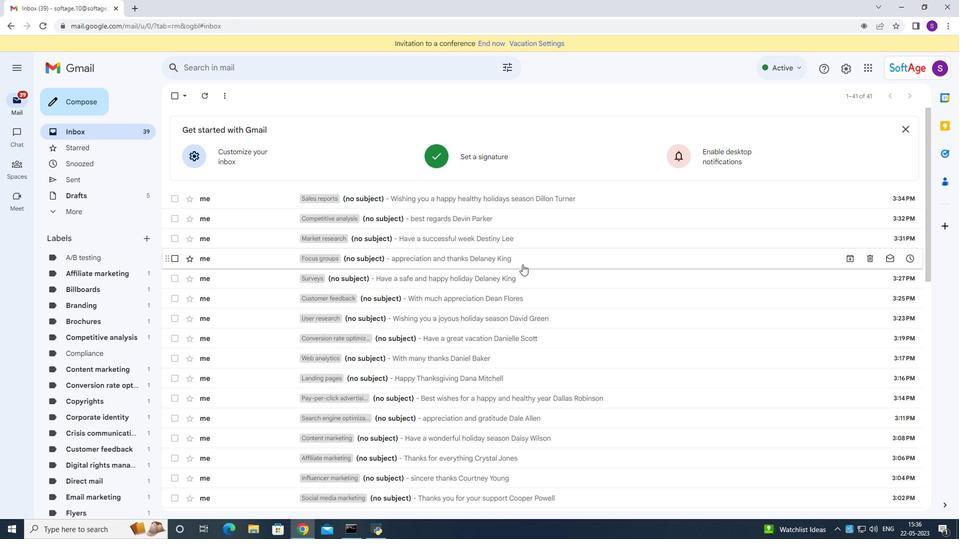 
Action: Mouse scrolled (538, 257) with delta (0, 0)
Screenshot: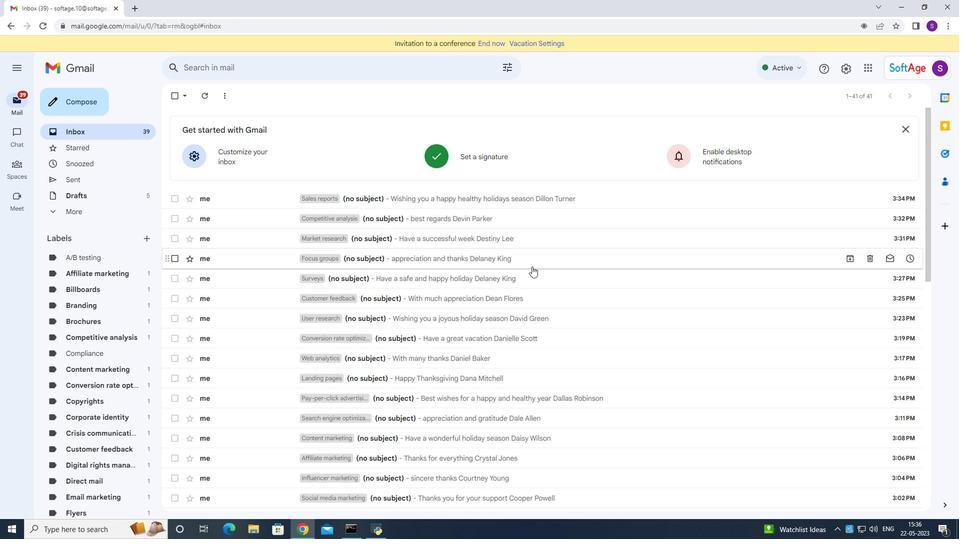 
Action: Mouse moved to (539, 257)
Screenshot: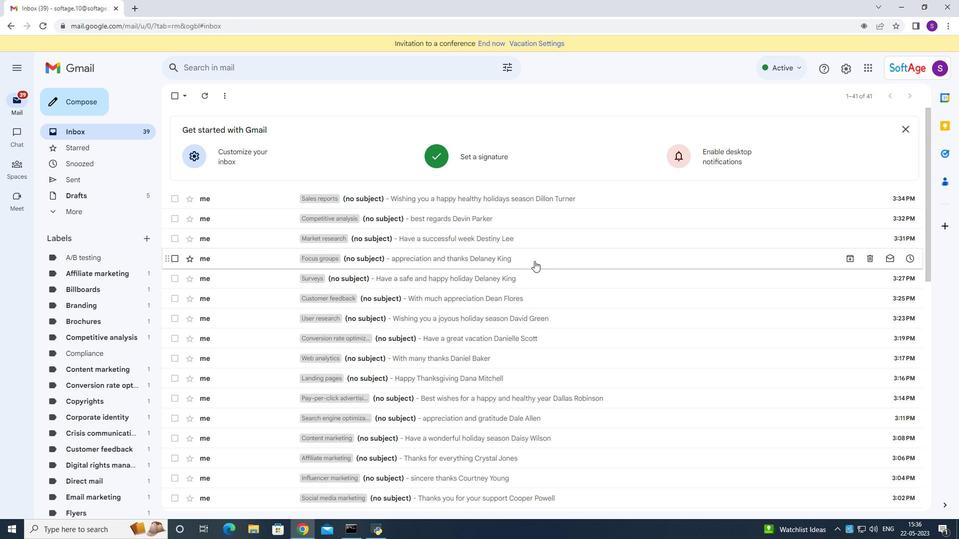 
Action: Mouse scrolled (538, 257) with delta (0, 0)
Screenshot: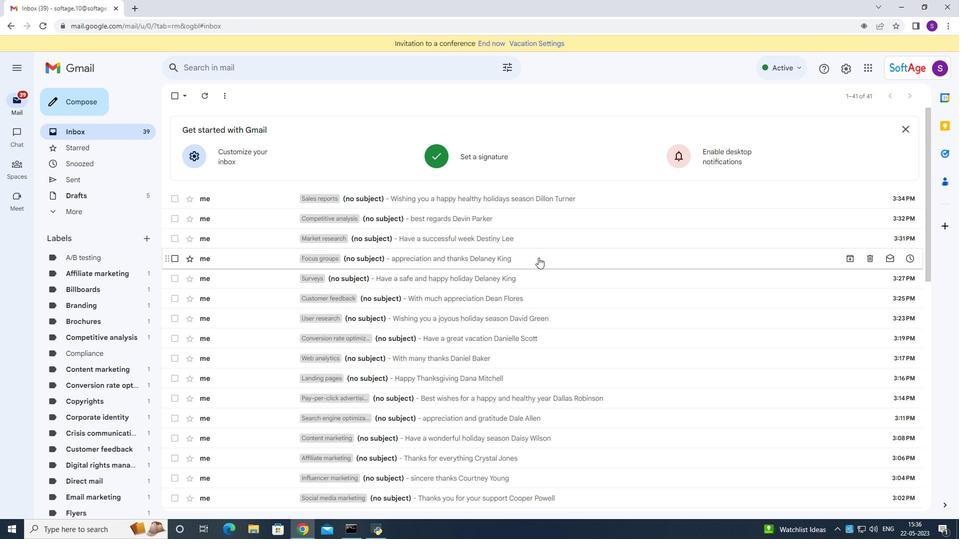 
Action: Mouse moved to (539, 258)
Screenshot: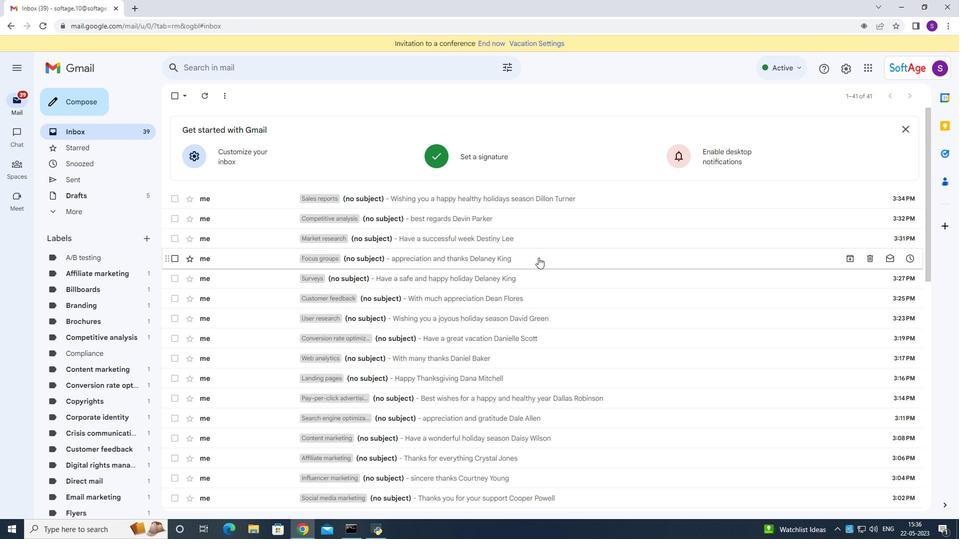 
Action: Mouse scrolled (538, 256) with delta (0, 0)
Screenshot: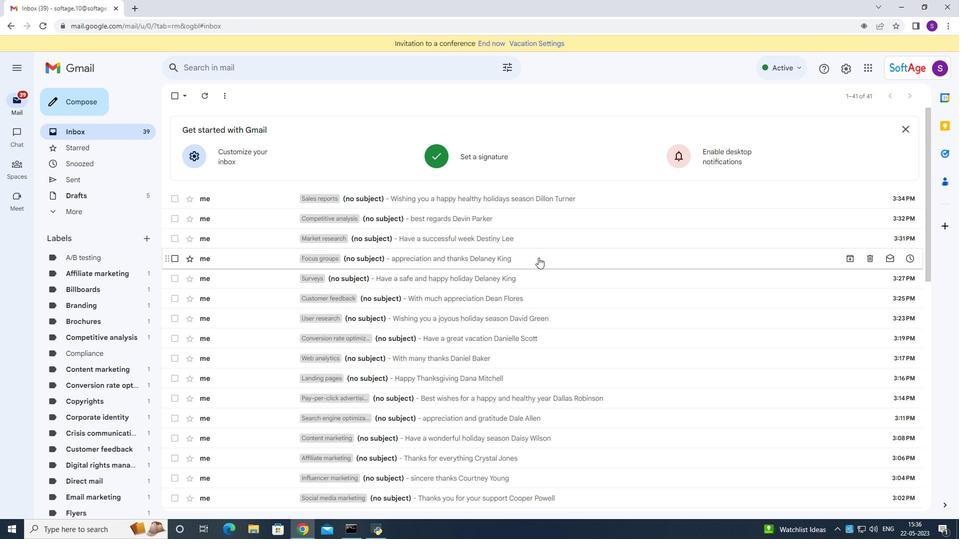 
Action: Mouse moved to (540, 258)
Screenshot: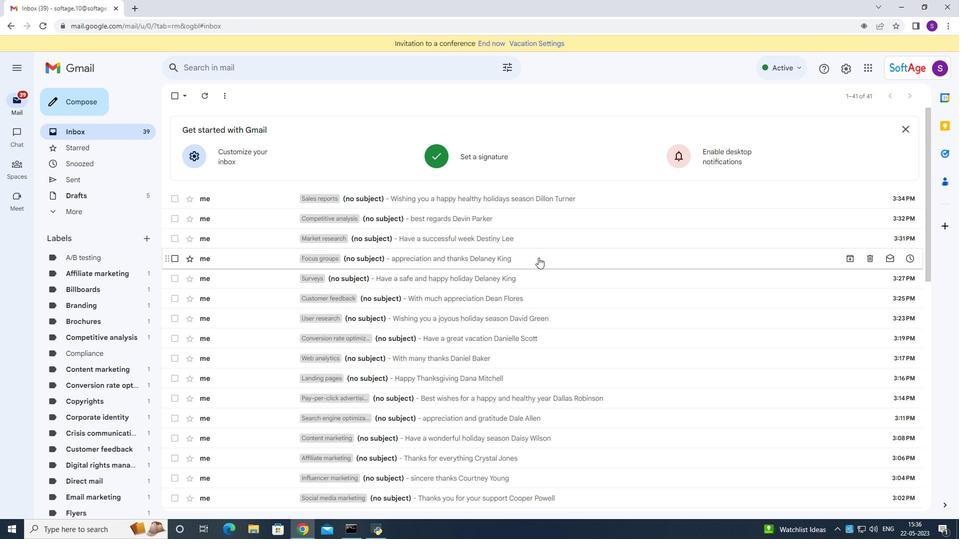 
Action: Mouse scrolled (539, 257) with delta (0, 0)
Screenshot: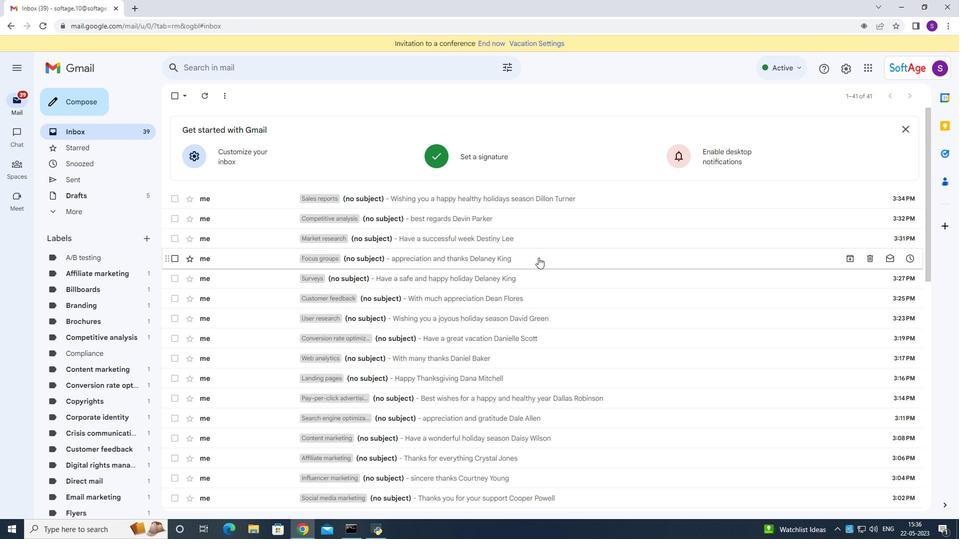
Action: Mouse moved to (541, 261)
Screenshot: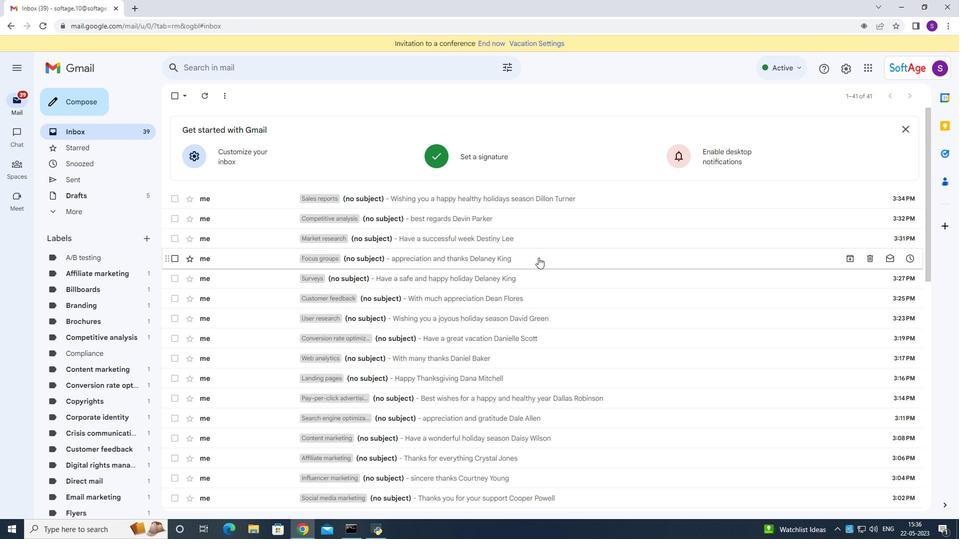
Action: Mouse scrolled (539, 257) with delta (0, 0)
Screenshot: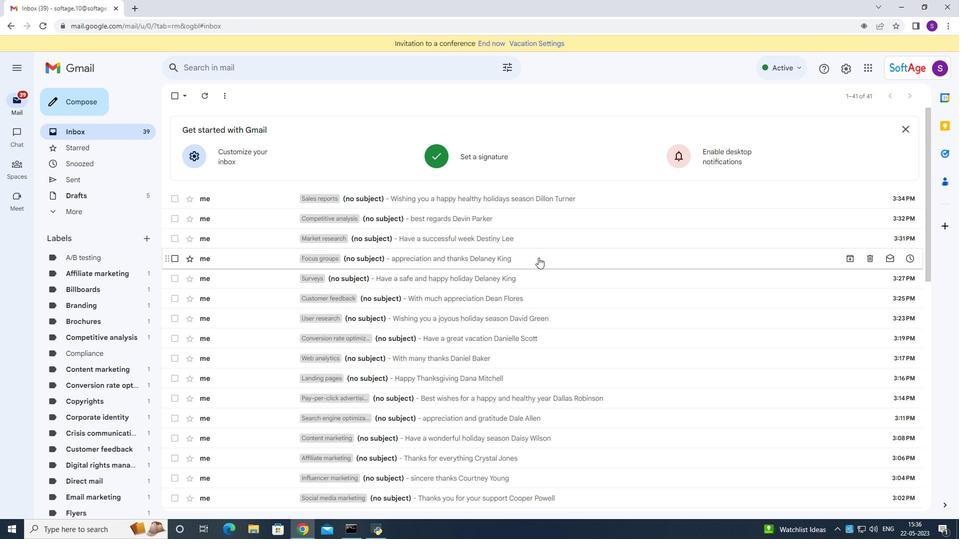 
Action: Mouse moved to (540, 262)
Screenshot: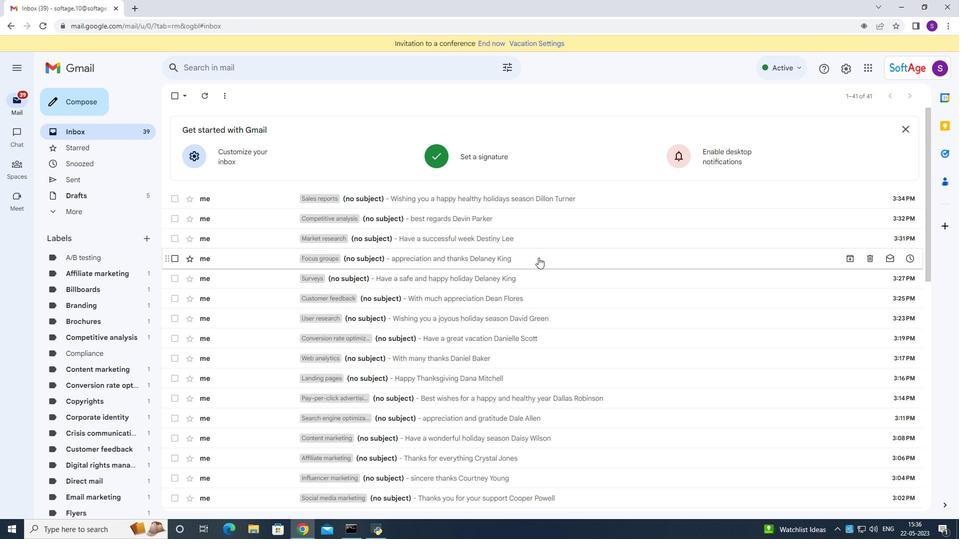 
Action: Mouse scrolled (540, 258) with delta (0, 0)
Screenshot: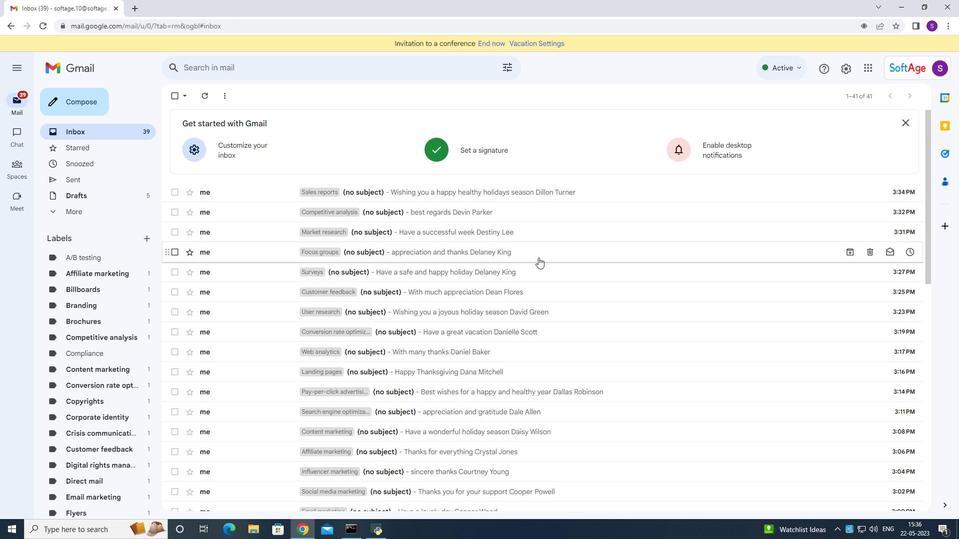 
Action: Mouse moved to (537, 270)
Screenshot: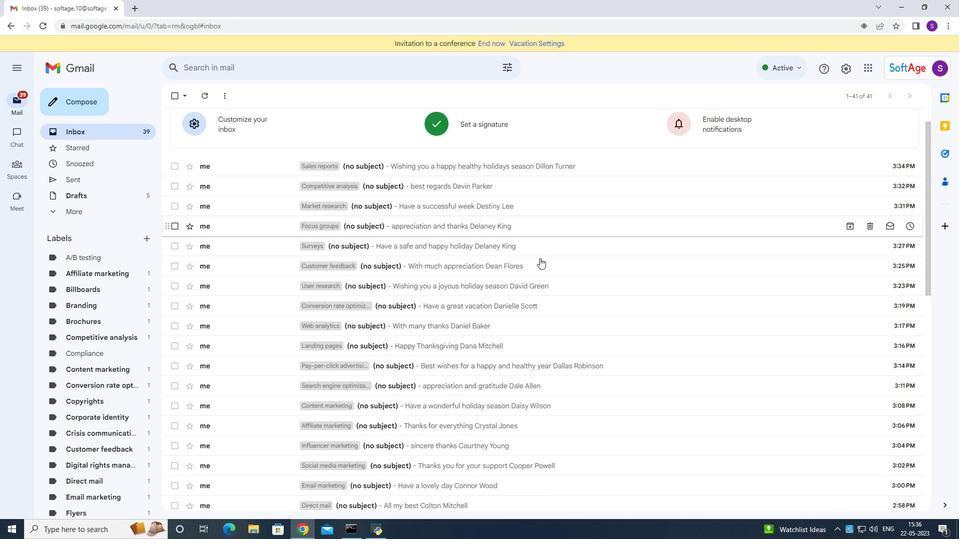 
Action: Mouse scrolled (537, 270) with delta (0, 0)
Screenshot: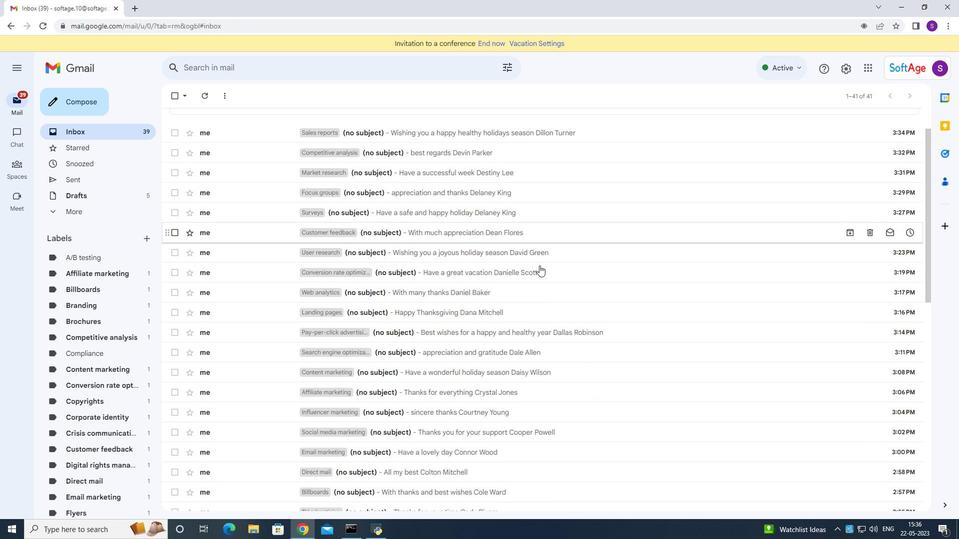 
Action: Mouse scrolled (537, 270) with delta (0, 0)
Screenshot: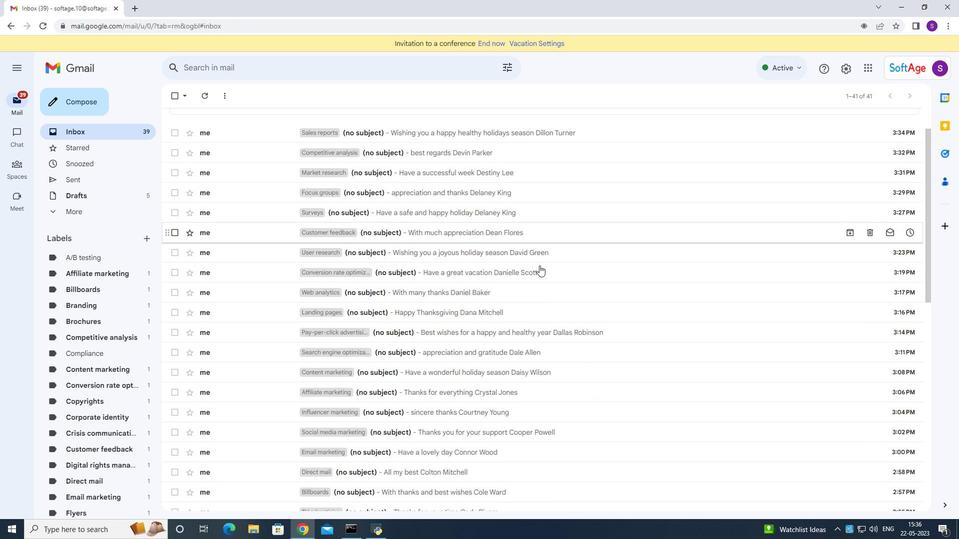 
Action: Mouse scrolled (537, 270) with delta (0, 0)
Screenshot: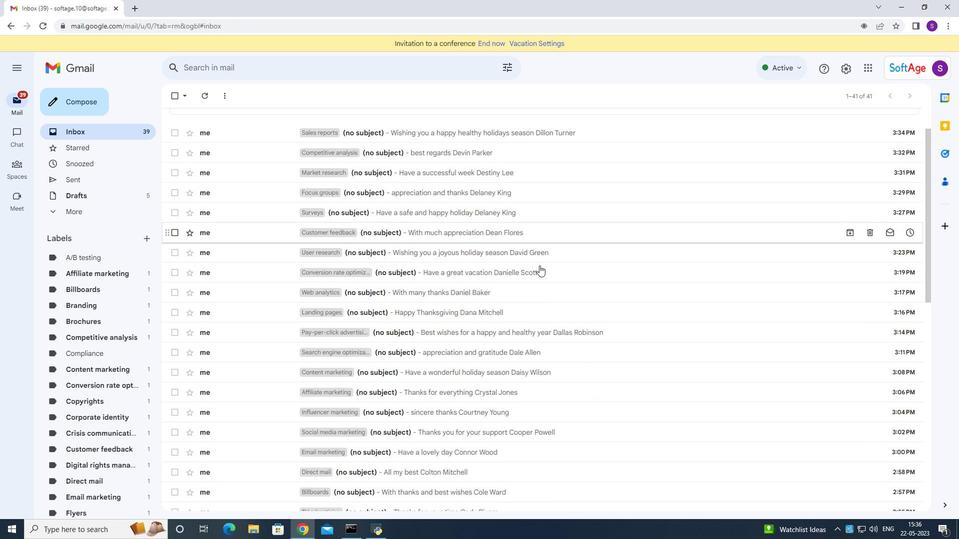 
Action: Mouse scrolled (537, 270) with delta (0, 0)
Screenshot: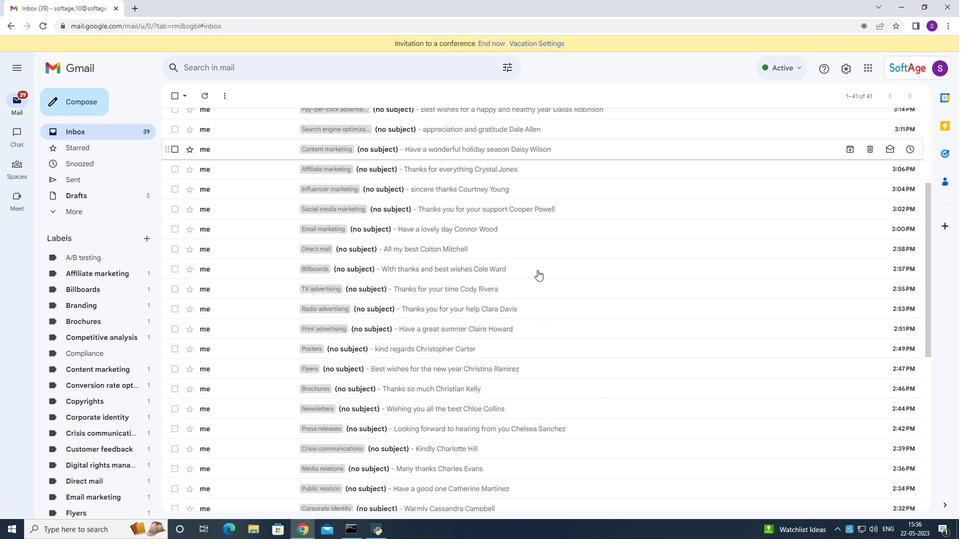 
Action: Mouse scrolled (537, 270) with delta (0, 0)
Screenshot: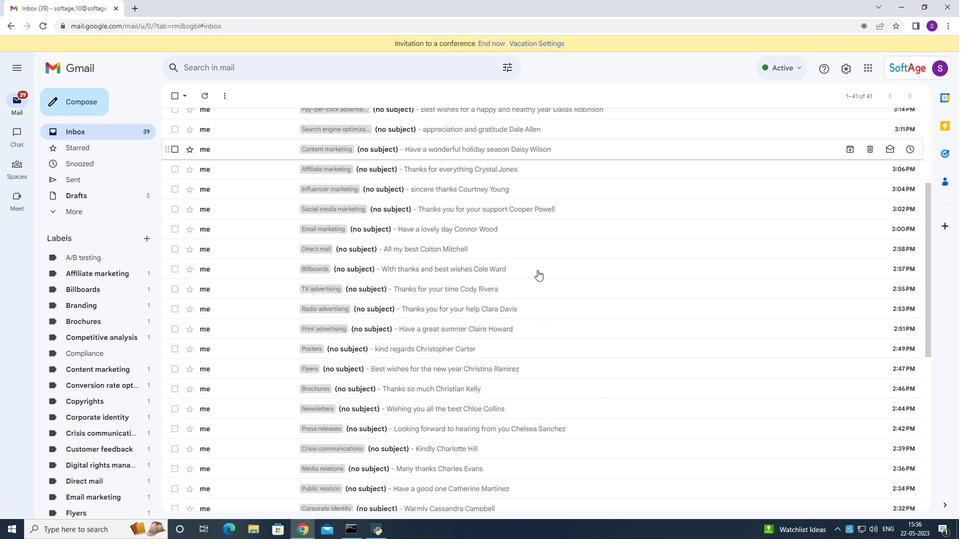
Action: Mouse scrolled (537, 270) with delta (0, 0)
Screenshot: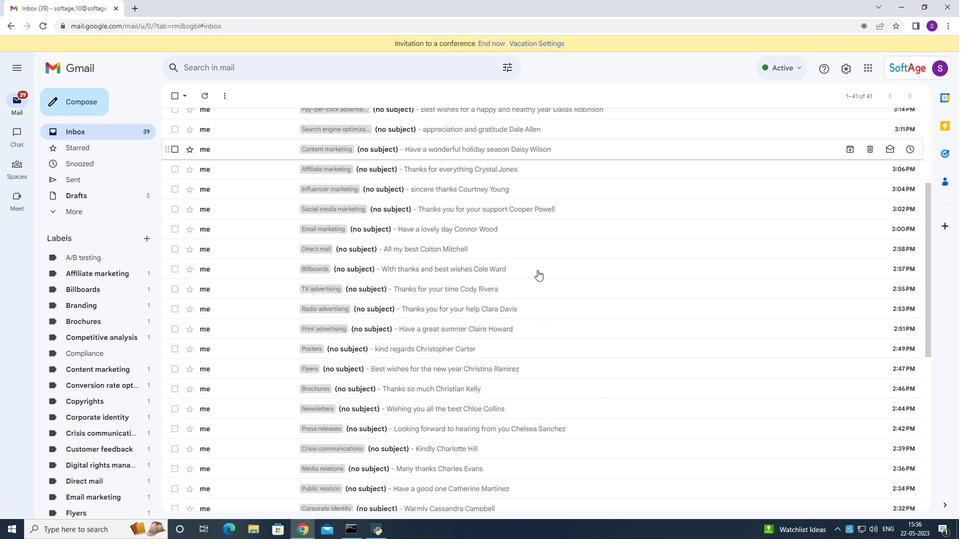 
Action: Mouse scrolled (537, 270) with delta (0, 0)
Screenshot: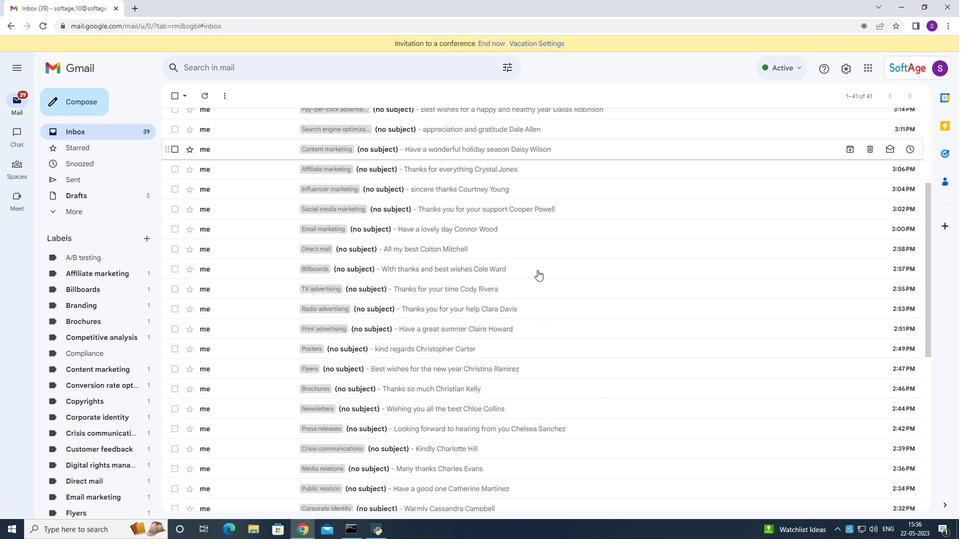 
Action: Mouse scrolled (537, 270) with delta (0, 0)
Screenshot: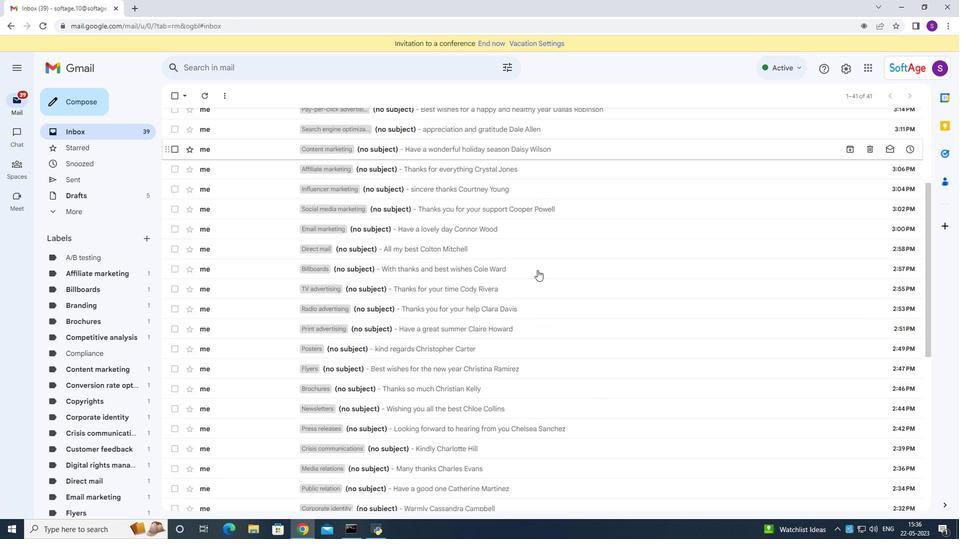 
Action: Mouse moved to (49, 95)
Screenshot: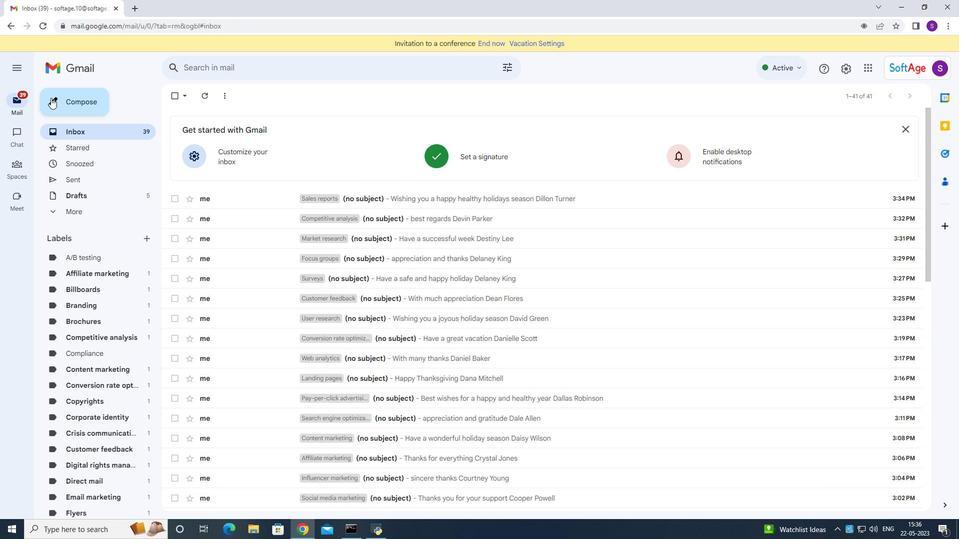 
Action: Mouse pressed left at (49, 95)
Screenshot: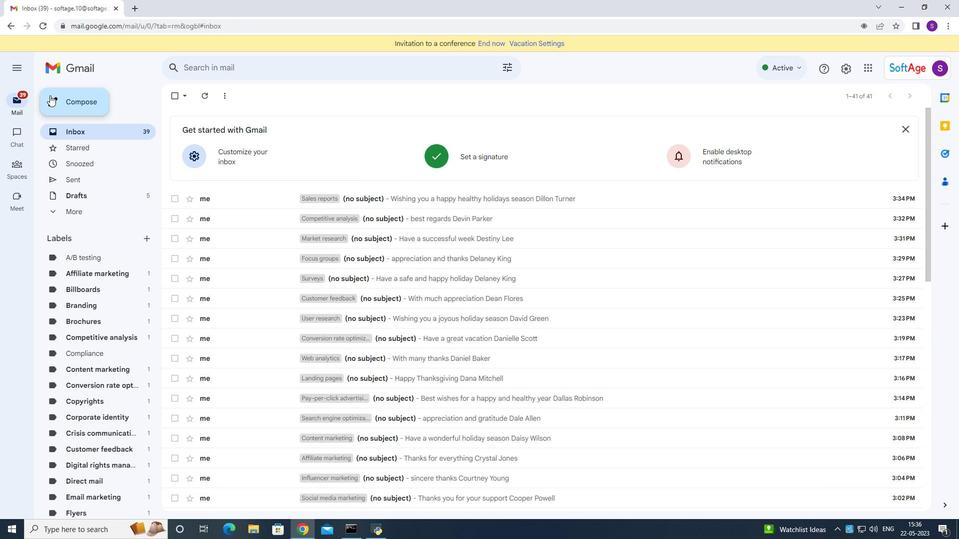 
Action: Mouse moved to (684, 254)
Screenshot: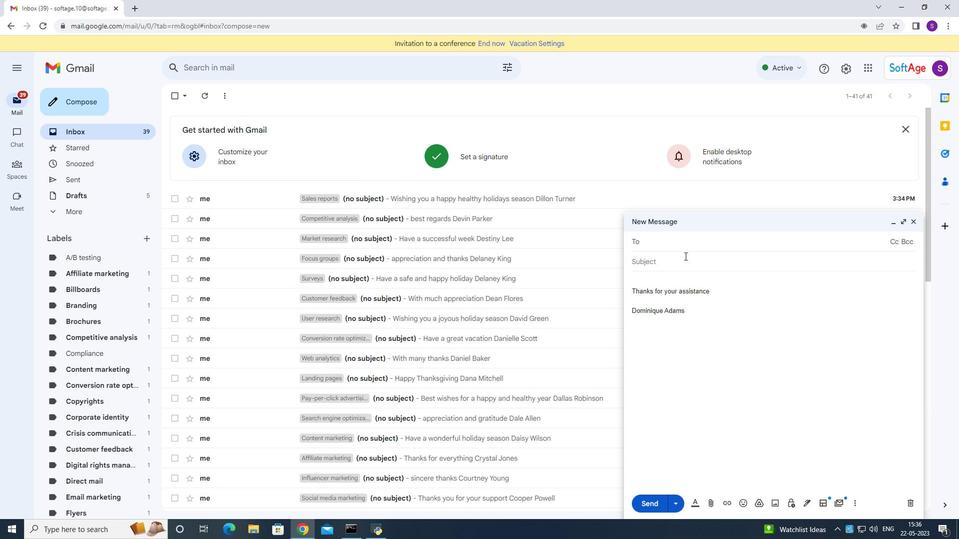 
Action: Key pressed <Key.shift>Soft
Screenshot: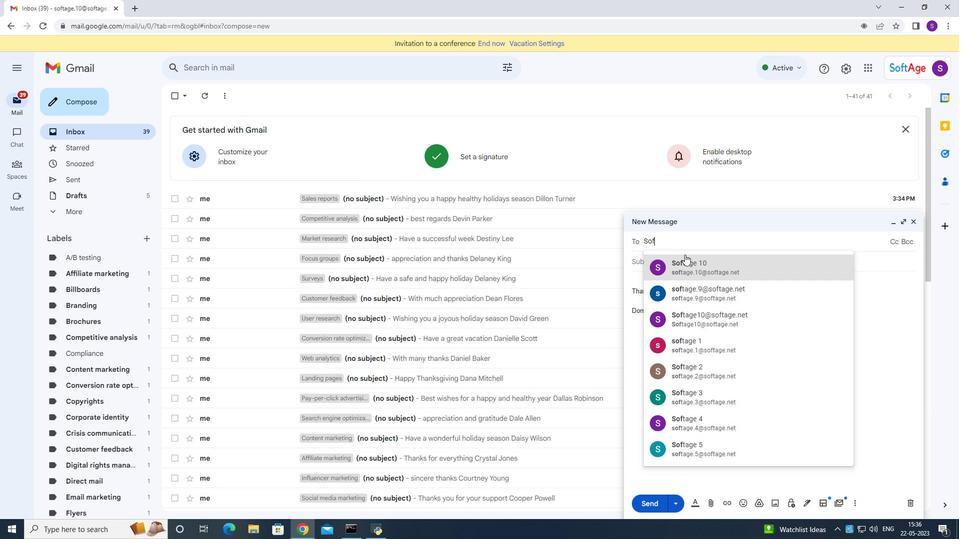 
Action: Mouse moved to (687, 252)
Screenshot: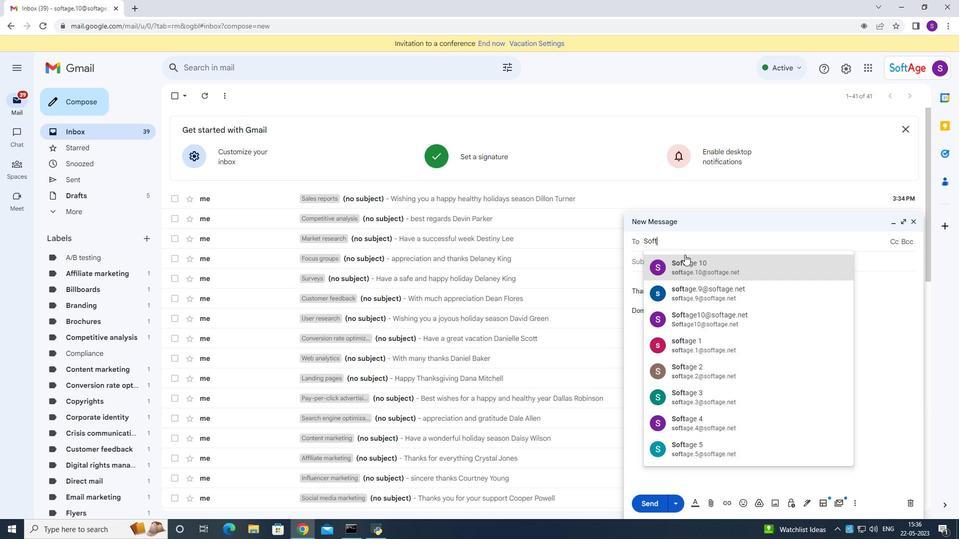 
Action: Key pressed age.10<Key.shift>@softage.net
Screenshot: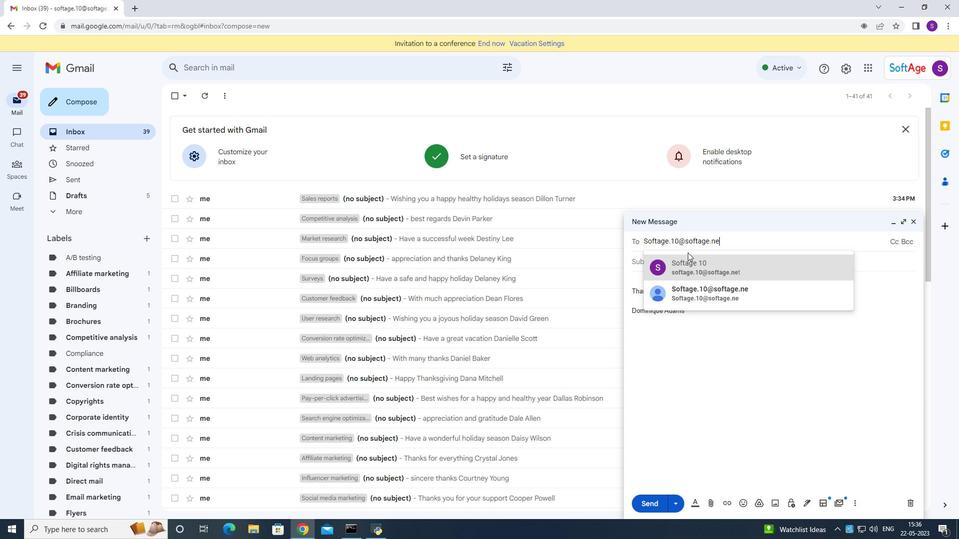 
Action: Mouse moved to (707, 266)
Screenshot: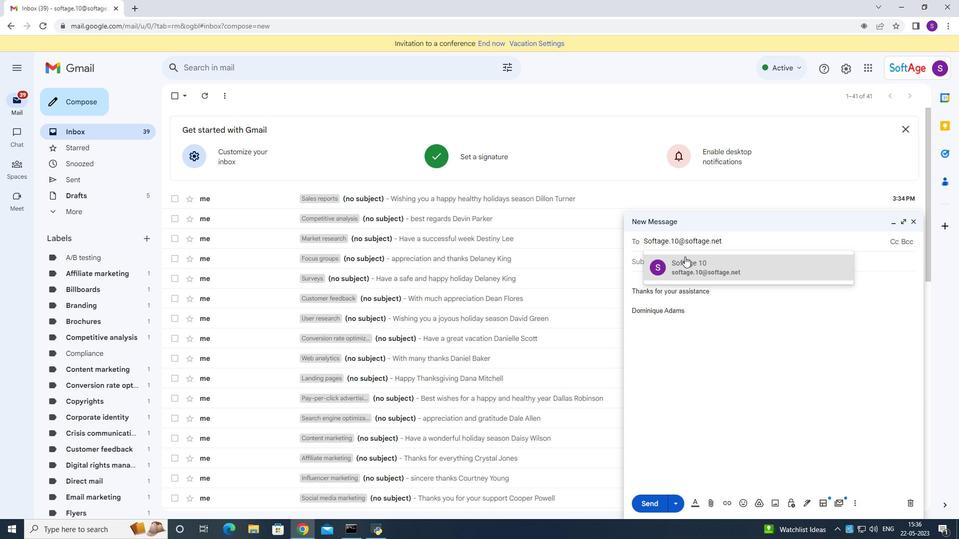 
Action: Mouse pressed left at (707, 266)
Screenshot: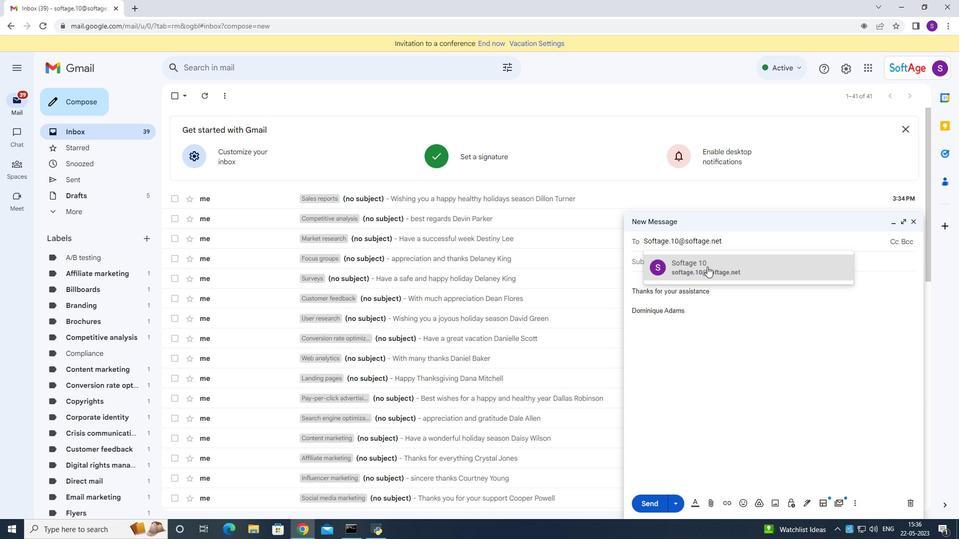 
Action: Mouse moved to (857, 502)
Screenshot: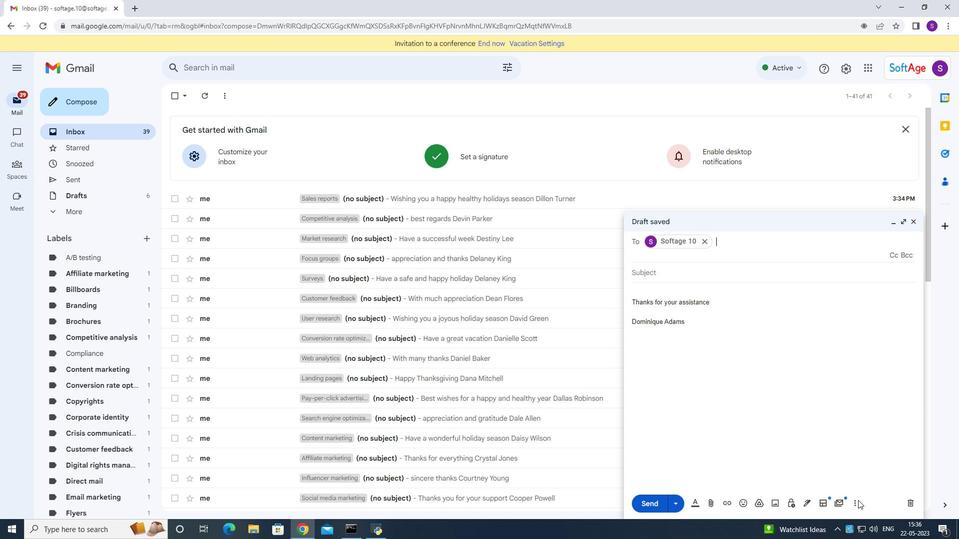 
Action: Mouse pressed left at (857, 502)
Screenshot: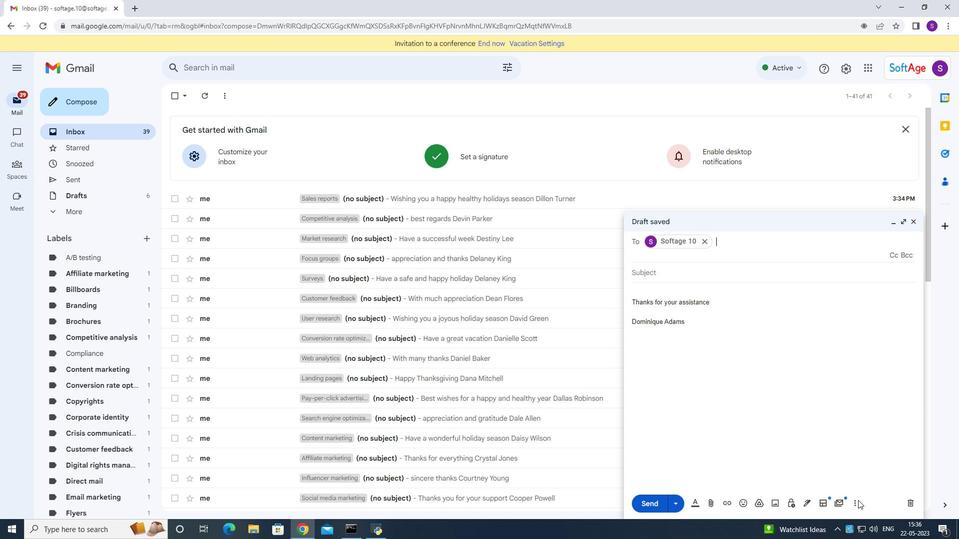 
Action: Mouse moved to (783, 413)
Screenshot: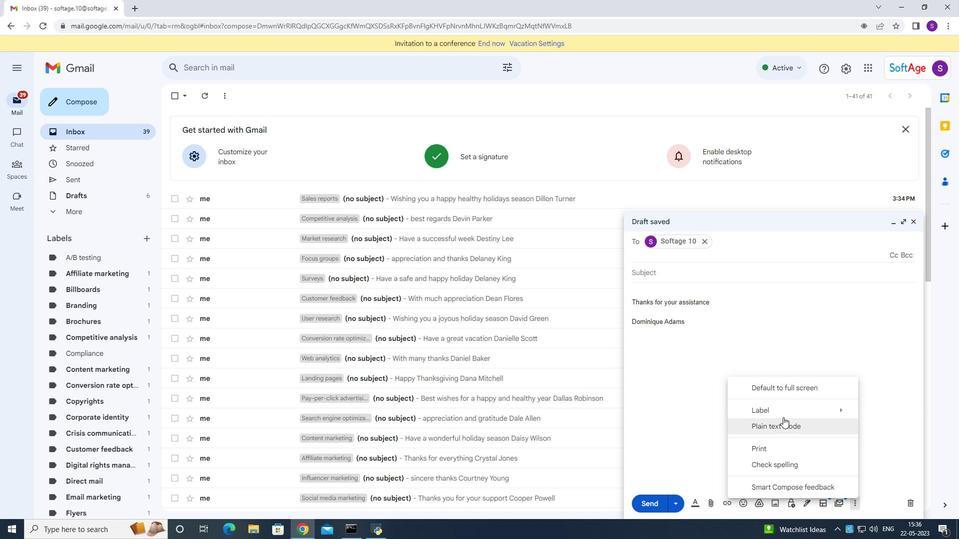 
Action: Mouse pressed left at (783, 413)
Screenshot: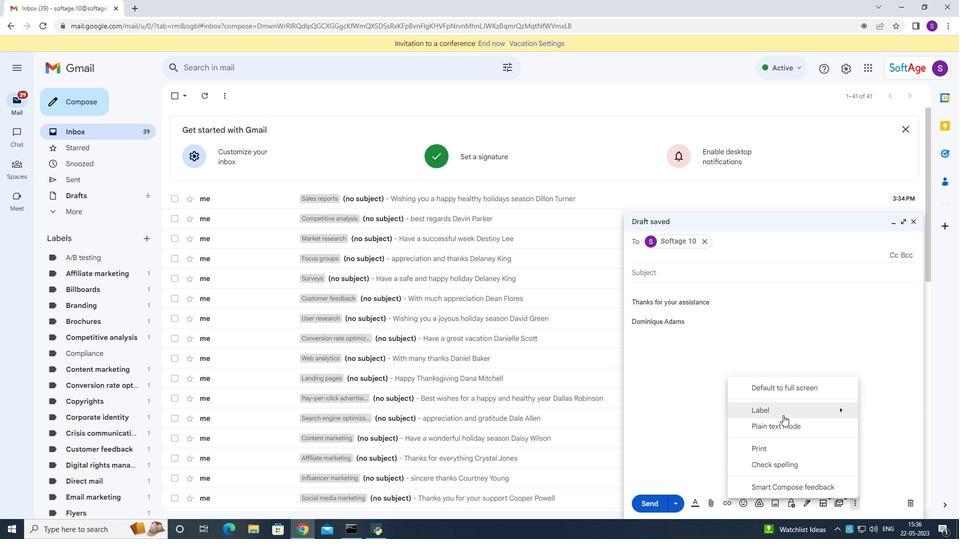 
Action: Mouse moved to (650, 390)
Screenshot: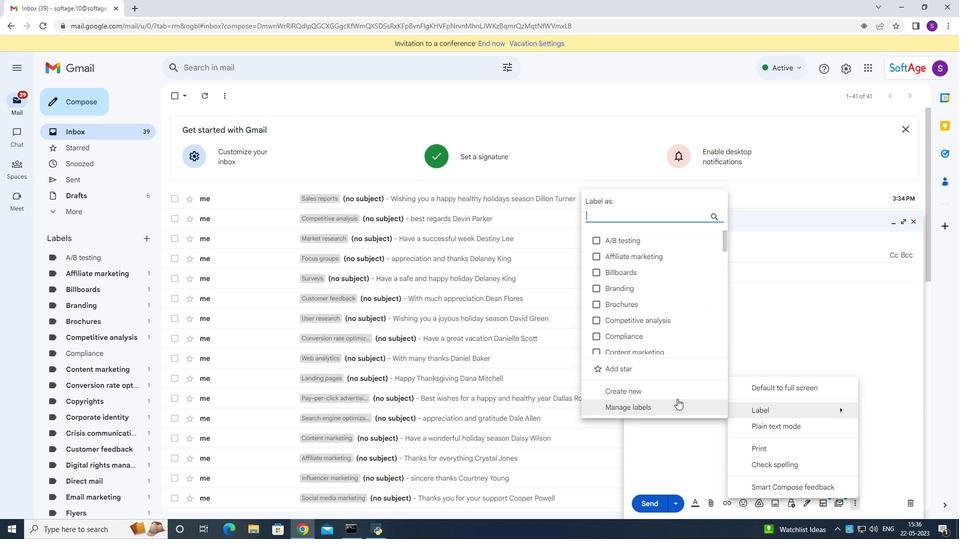 
Action: Mouse pressed left at (650, 390)
Screenshot: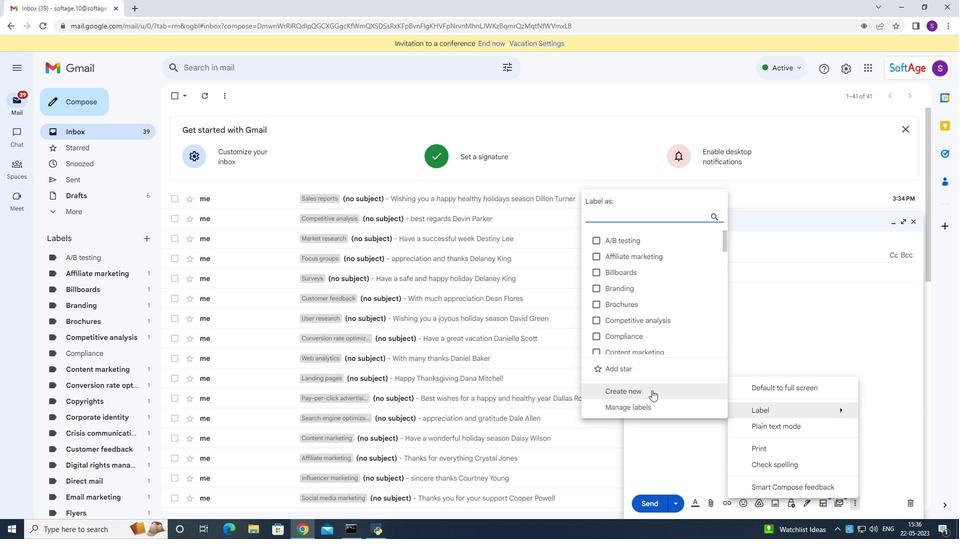 
Action: Mouse moved to (650, 389)
Screenshot: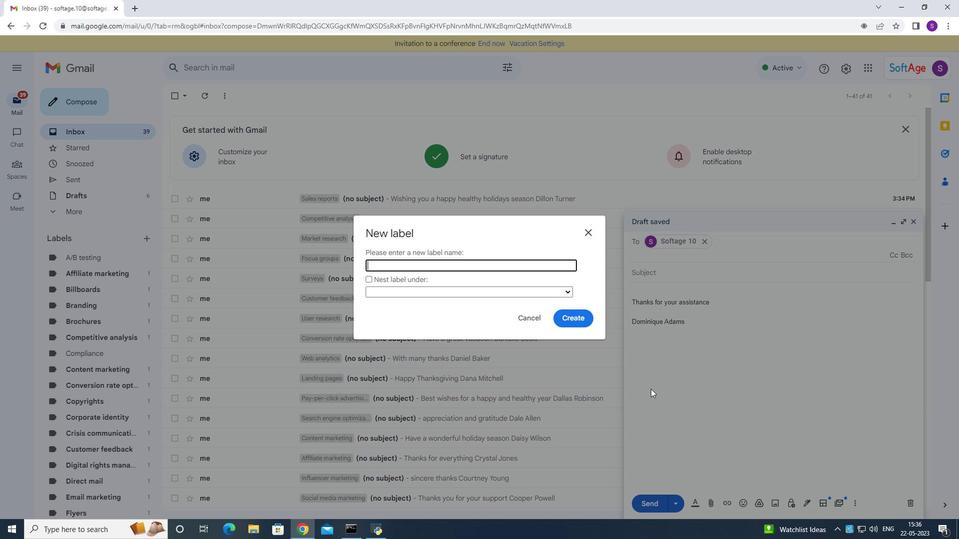 
Action: Key pressed <Key.shift>Sales<Key.space><Key.shift>projections
Screenshot: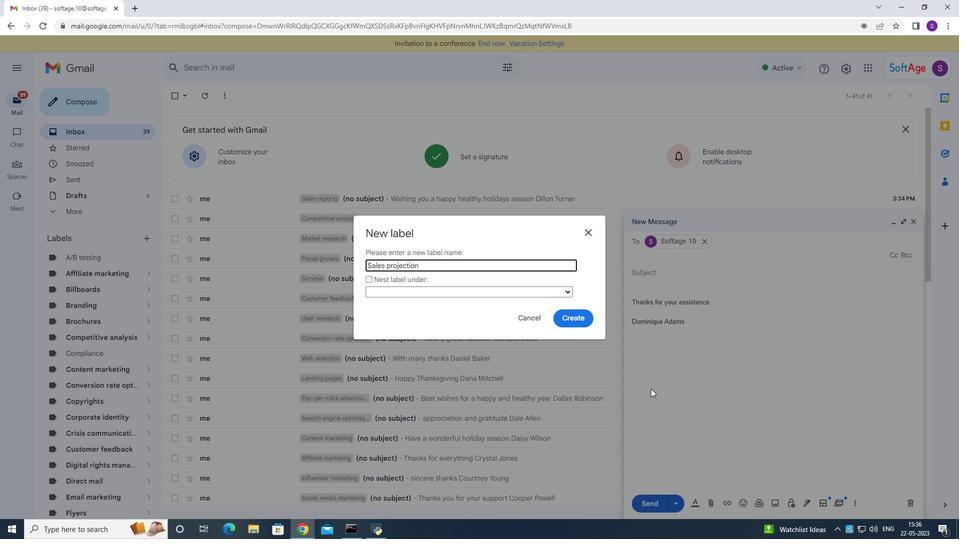 
Action: Mouse moved to (579, 320)
Screenshot: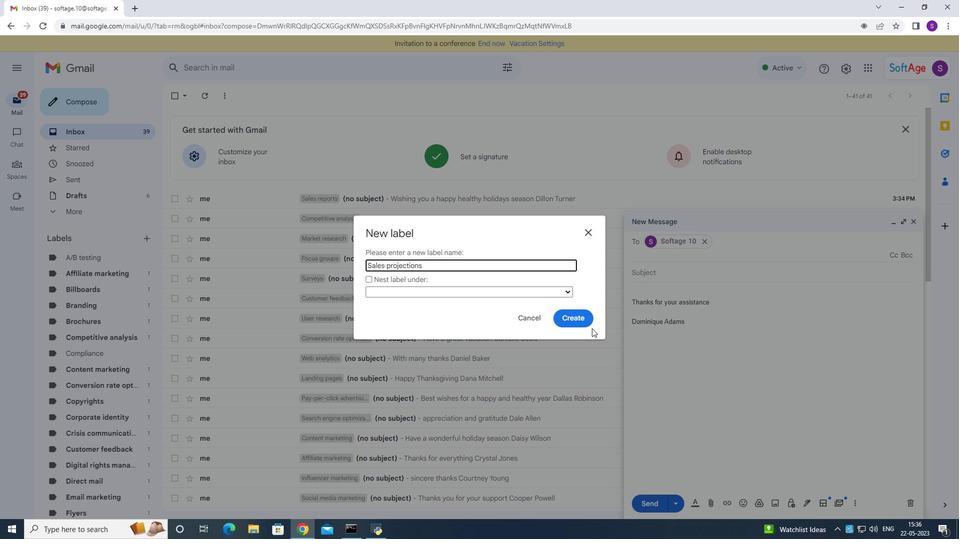 
Action: Mouse pressed left at (579, 320)
Screenshot: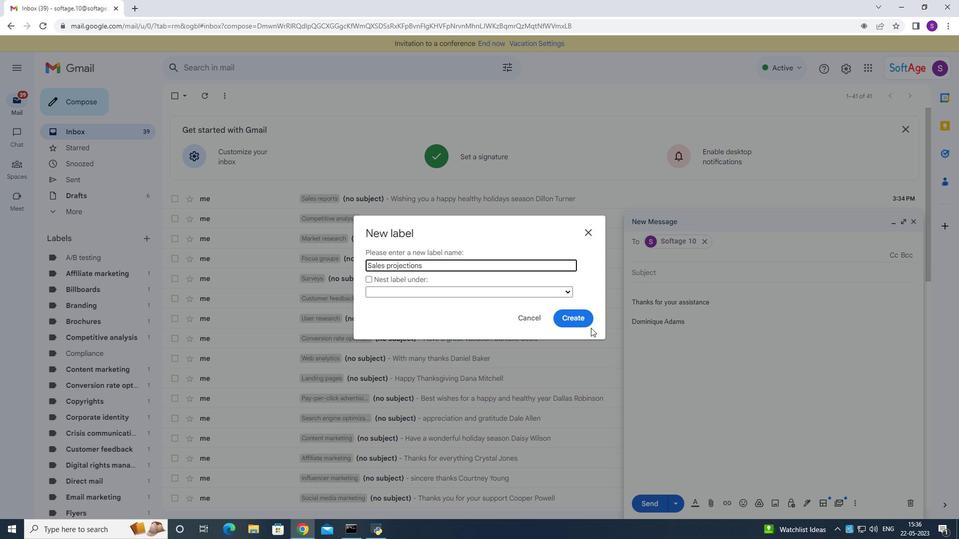 
Action: Mouse moved to (647, 500)
Screenshot: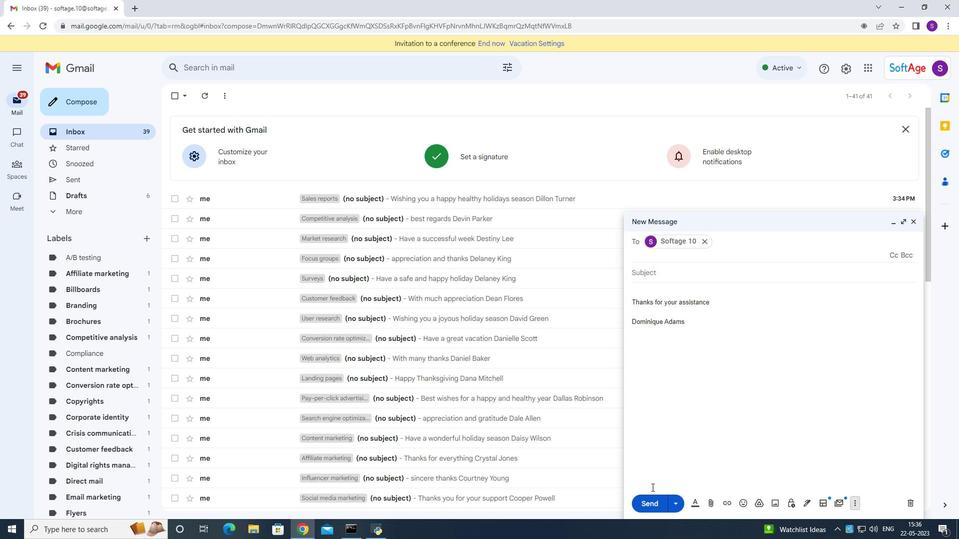 
Action: Mouse pressed left at (647, 500)
Screenshot: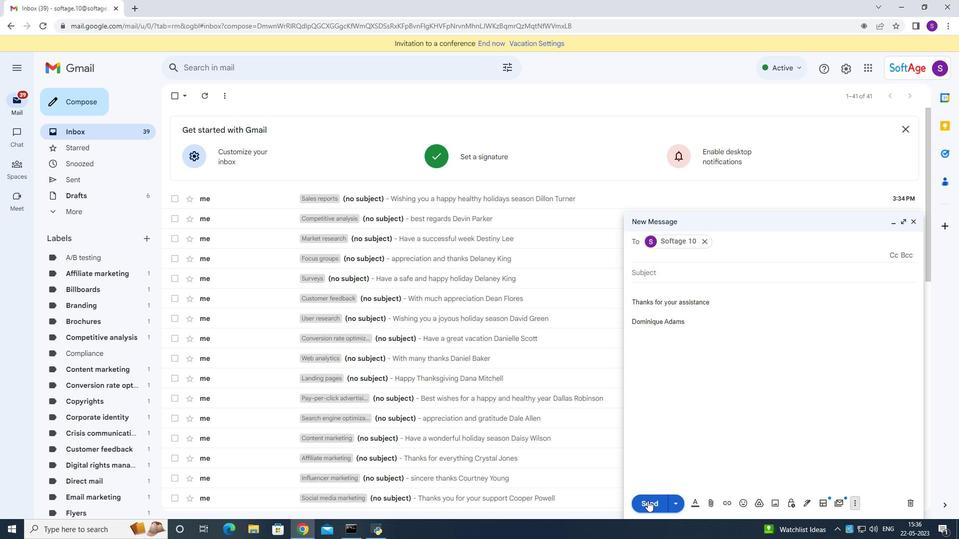 
